 Task: Look for space in Mairena del Aljarafe, Spain from 10th July, 2023 to 25th July, 2023 for 3 adults, 1 child in price range Rs.15000 to Rs.25000. Place can be shared room with 2 bedrooms having 3 beds and 2 bathrooms. Property type can be house, flat, guest house. Amenities needed are: wifi, TV, free parkinig on premises, gym, breakfast. Booking option can be shelf check-in. Required host language is English.
Action: Mouse moved to (423, 85)
Screenshot: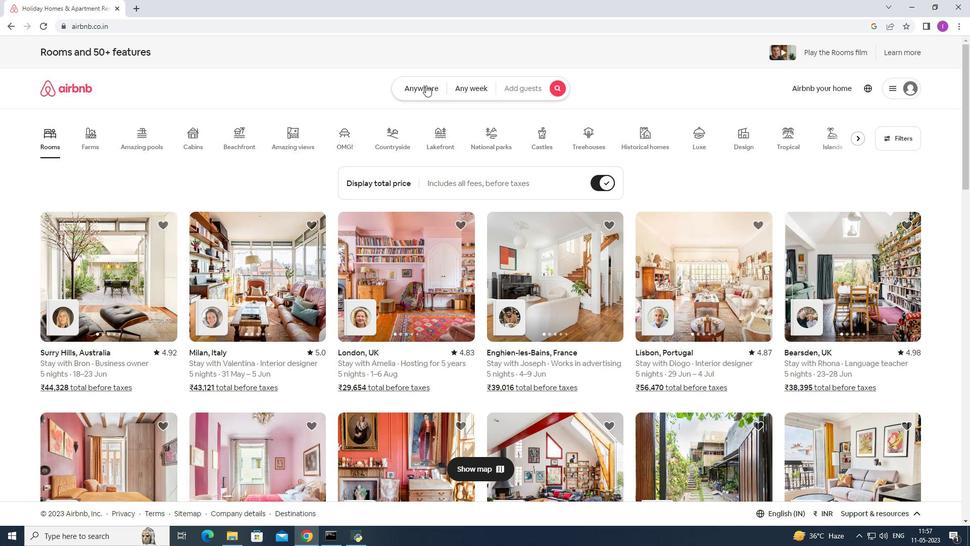 
Action: Mouse pressed left at (423, 85)
Screenshot: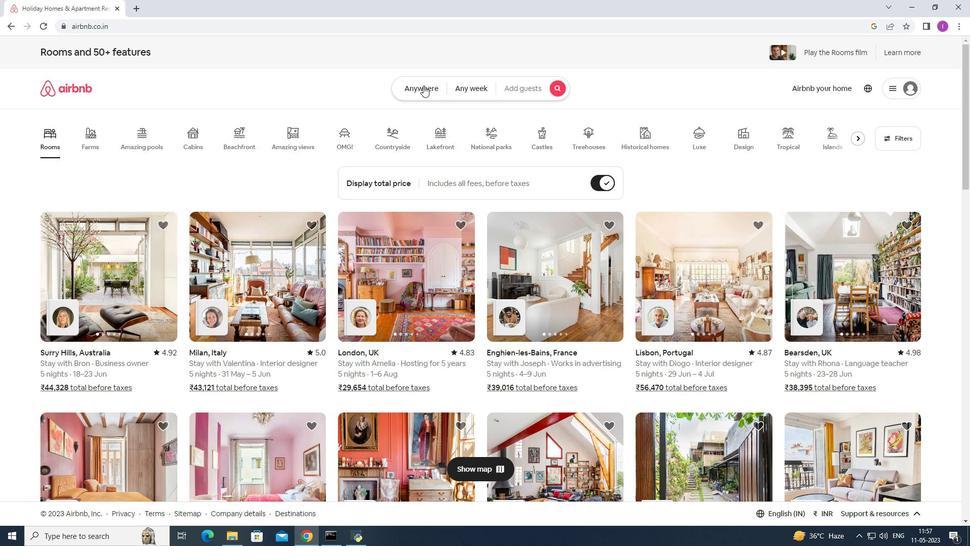 
Action: Mouse moved to (343, 131)
Screenshot: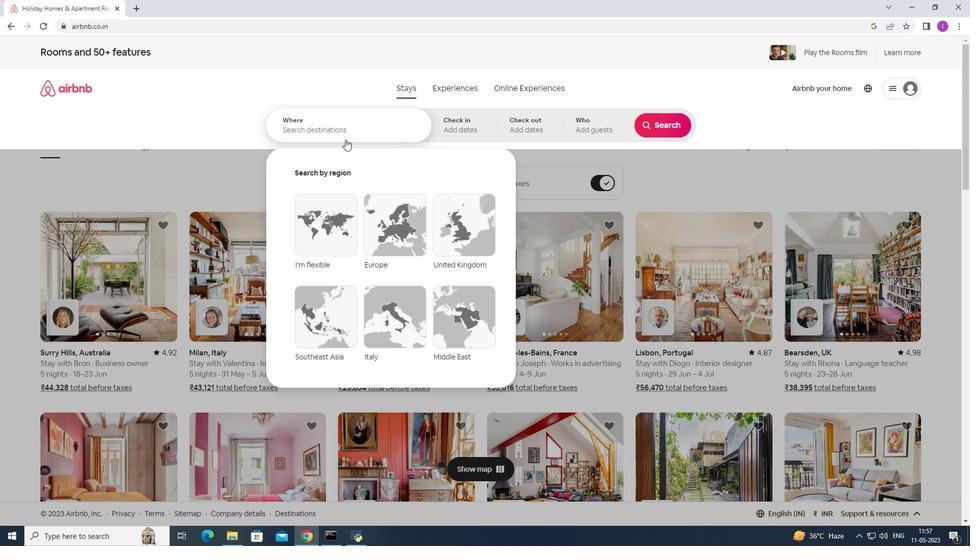 
Action: Mouse pressed left at (343, 131)
Screenshot: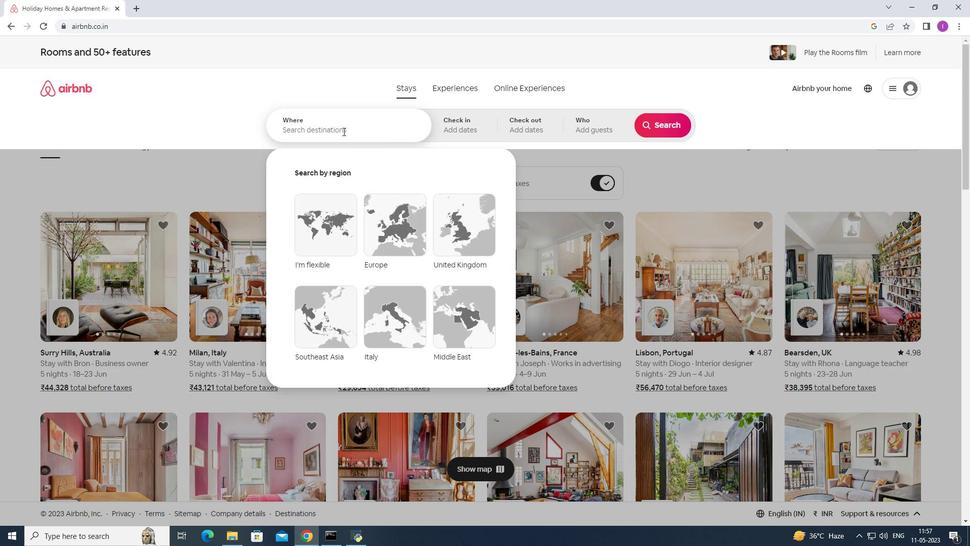 
Action: Key pressed <Key.shift>Mairena<Key.space>del<Key.shift>Al
Screenshot: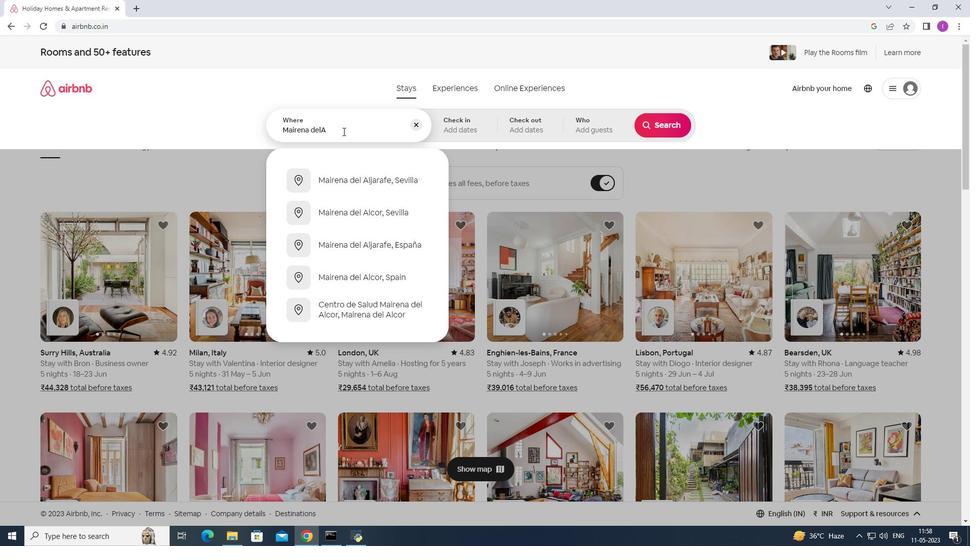 
Action: Mouse moved to (389, 175)
Screenshot: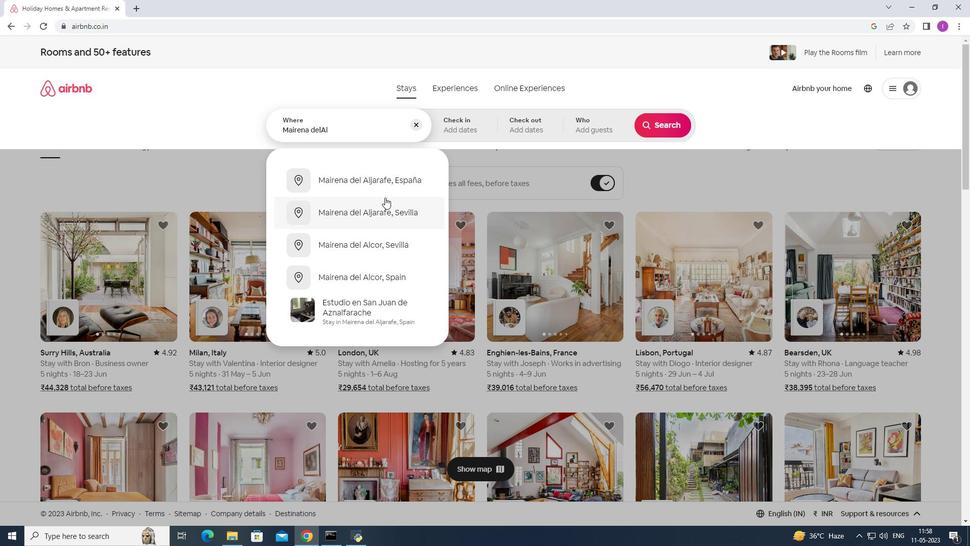 
Action: Mouse pressed left at (389, 175)
Screenshot: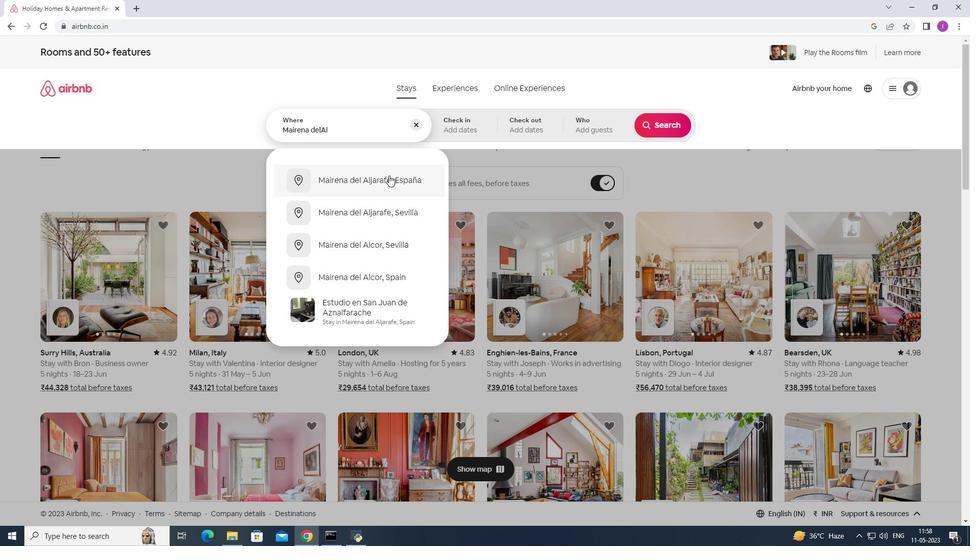 
Action: Mouse moved to (658, 201)
Screenshot: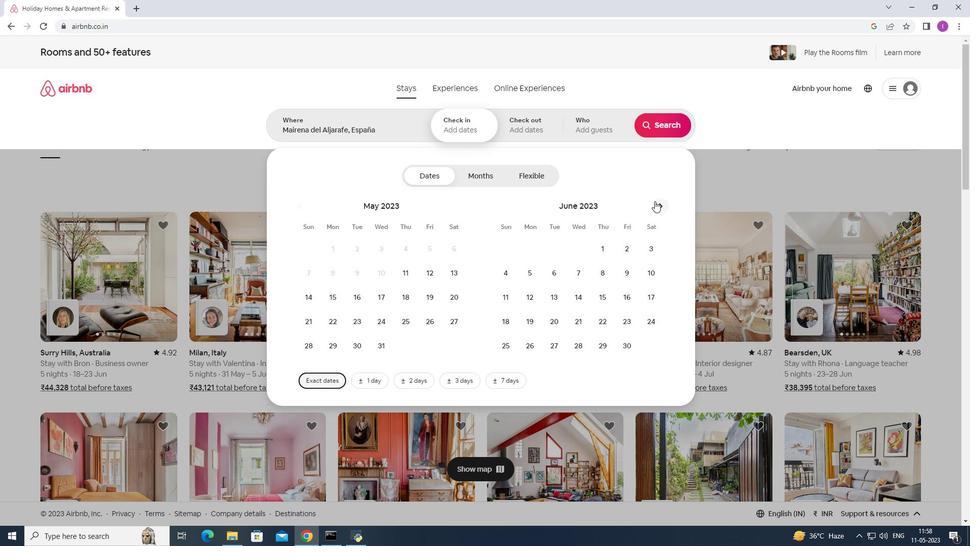 
Action: Mouse pressed left at (658, 201)
Screenshot: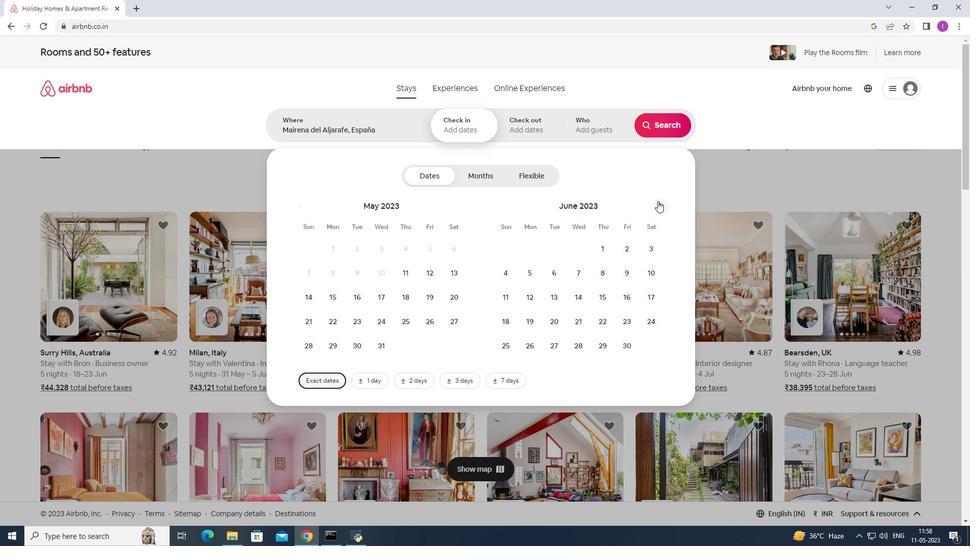 
Action: Mouse moved to (534, 296)
Screenshot: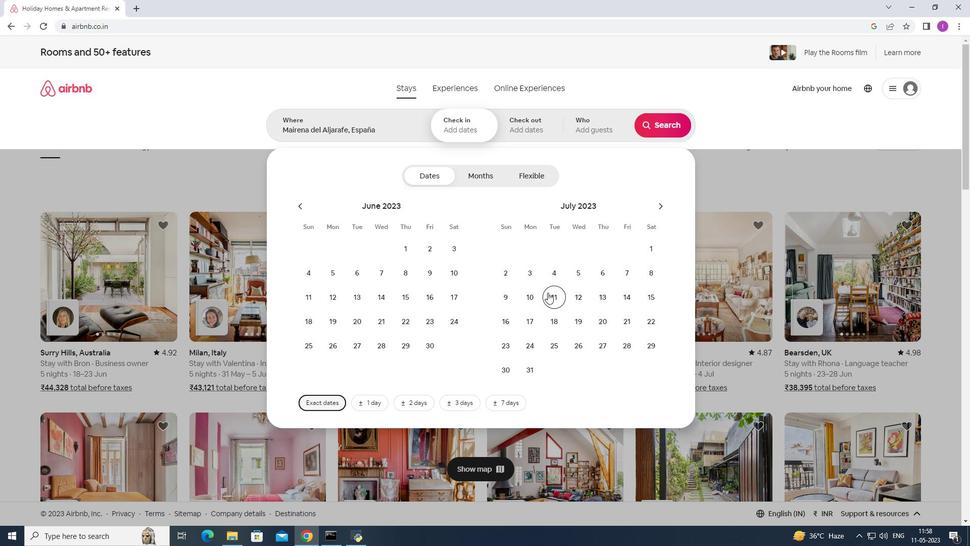 
Action: Mouse pressed left at (534, 296)
Screenshot: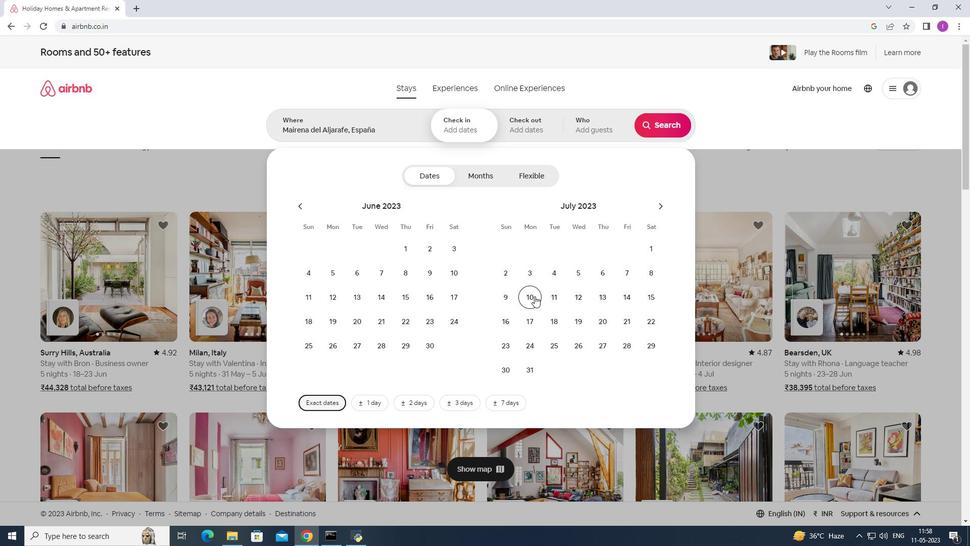 
Action: Mouse moved to (556, 341)
Screenshot: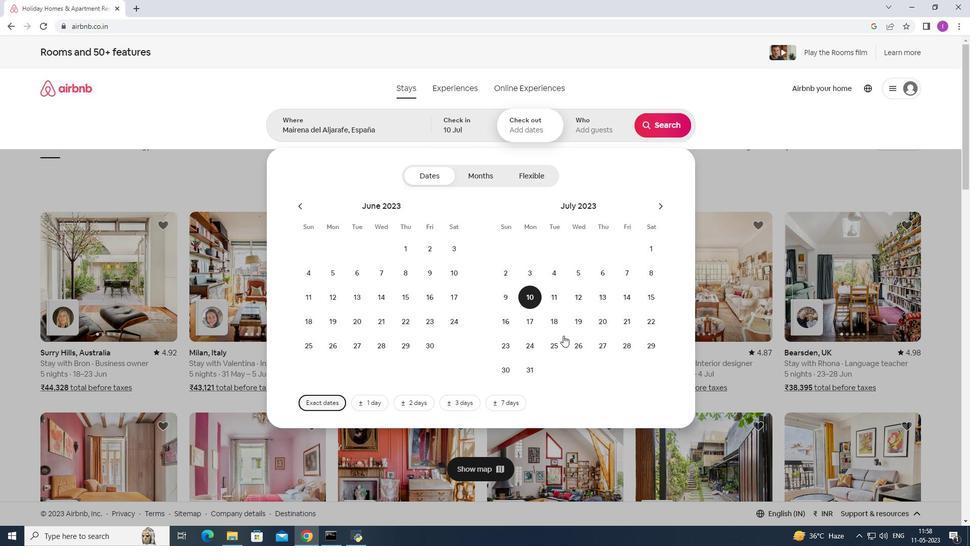 
Action: Mouse pressed left at (556, 341)
Screenshot: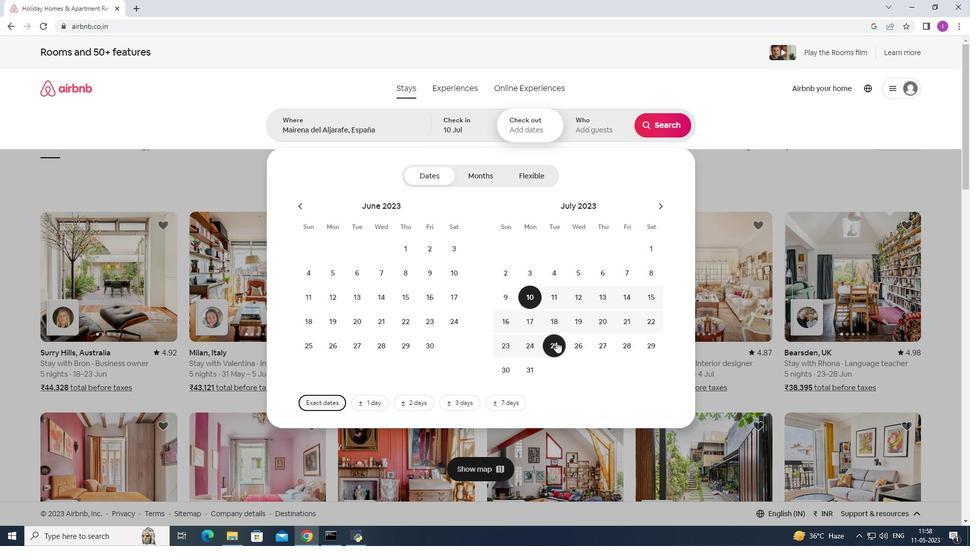 
Action: Mouse moved to (590, 131)
Screenshot: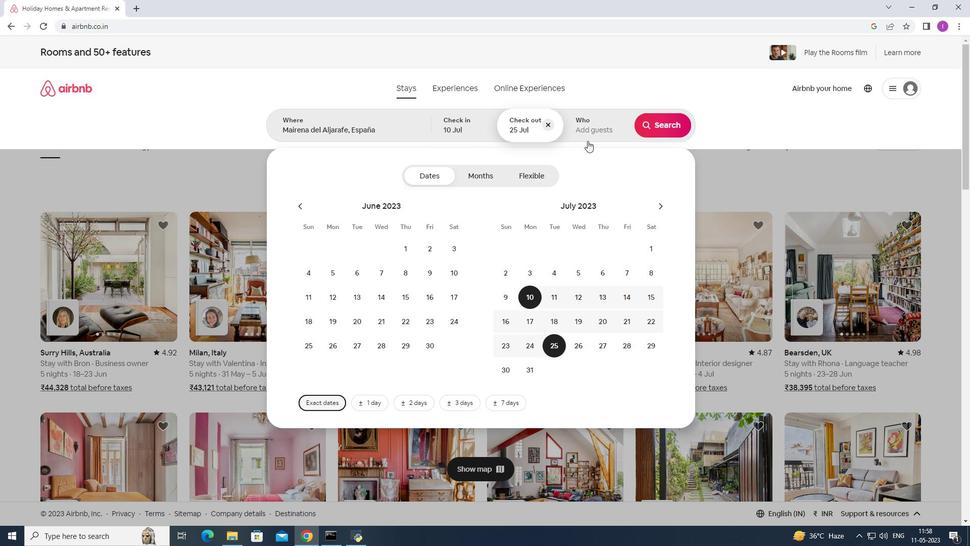 
Action: Mouse pressed left at (590, 131)
Screenshot: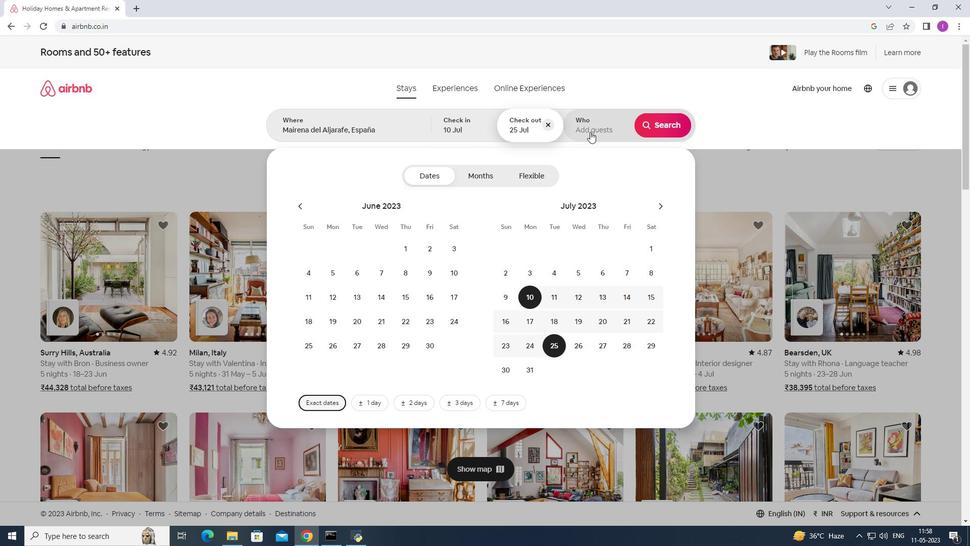 
Action: Mouse moved to (662, 178)
Screenshot: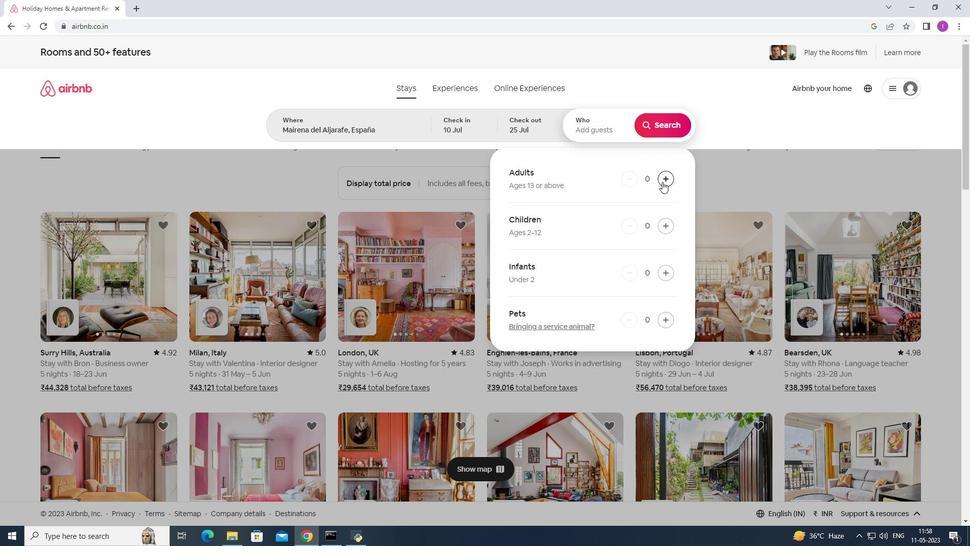 
Action: Mouse pressed left at (662, 178)
Screenshot: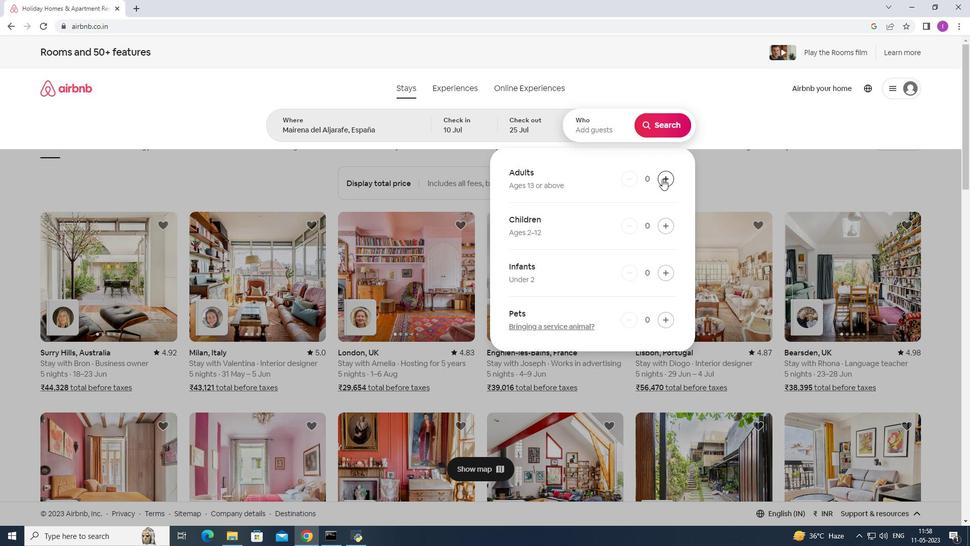 
Action: Mouse pressed left at (662, 178)
Screenshot: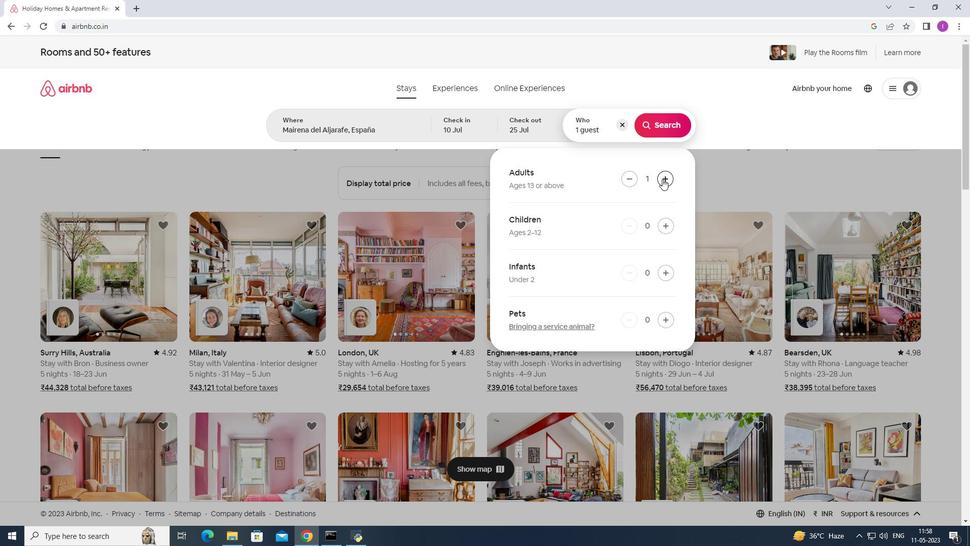 
Action: Mouse pressed left at (662, 178)
Screenshot: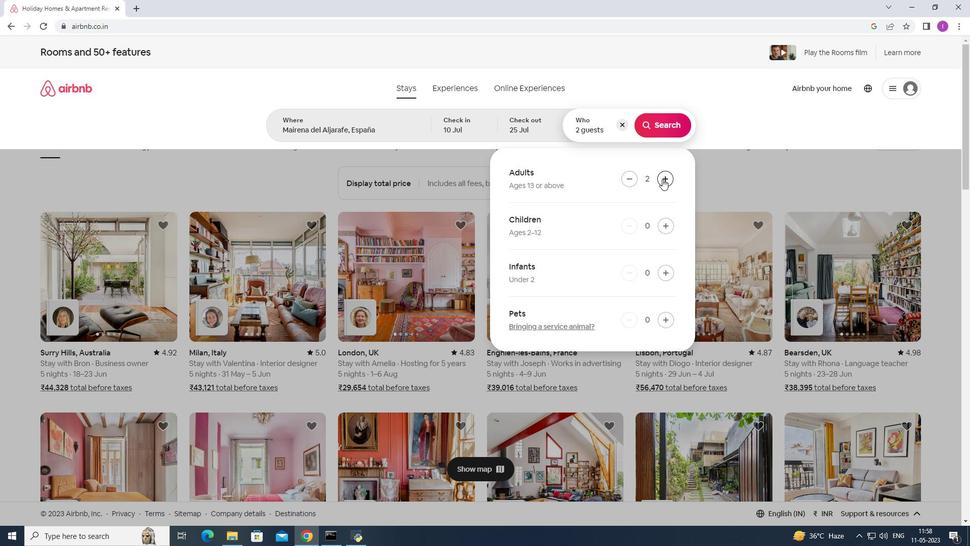 
Action: Mouse moved to (663, 224)
Screenshot: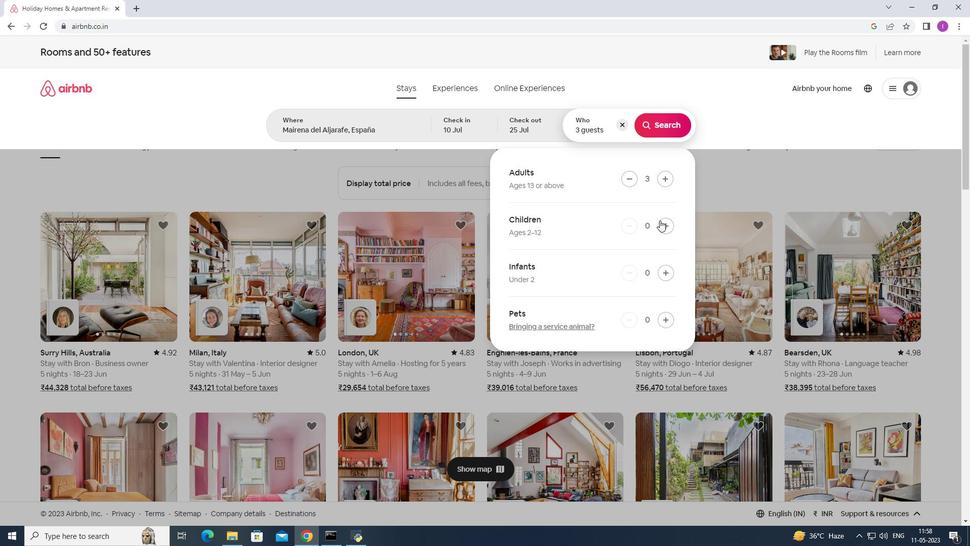 
Action: Mouse pressed left at (663, 224)
Screenshot: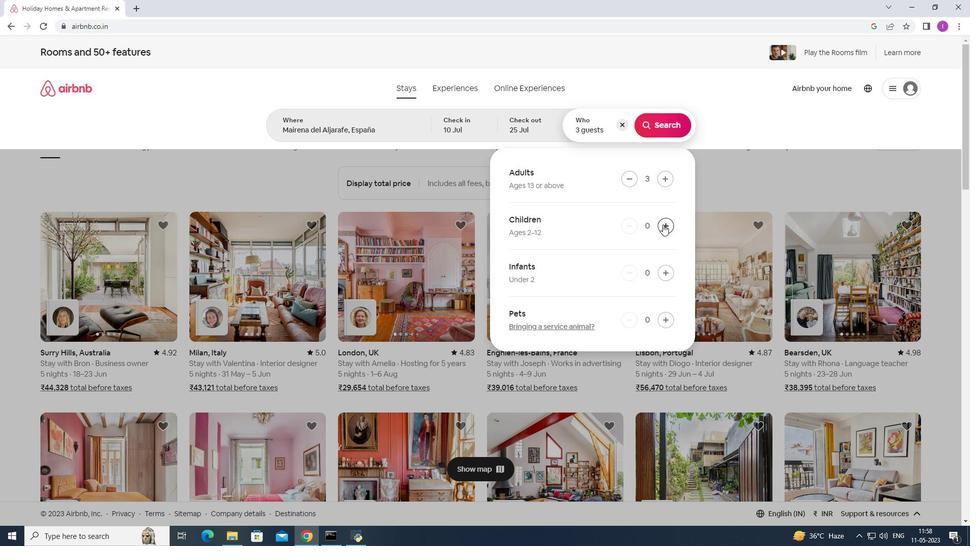 
Action: Mouse moved to (660, 131)
Screenshot: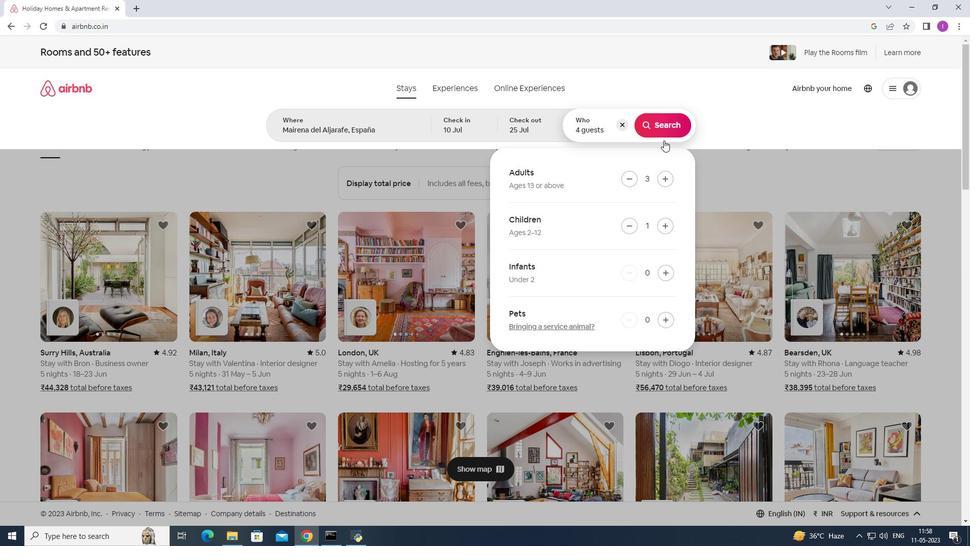 
Action: Mouse pressed left at (660, 131)
Screenshot: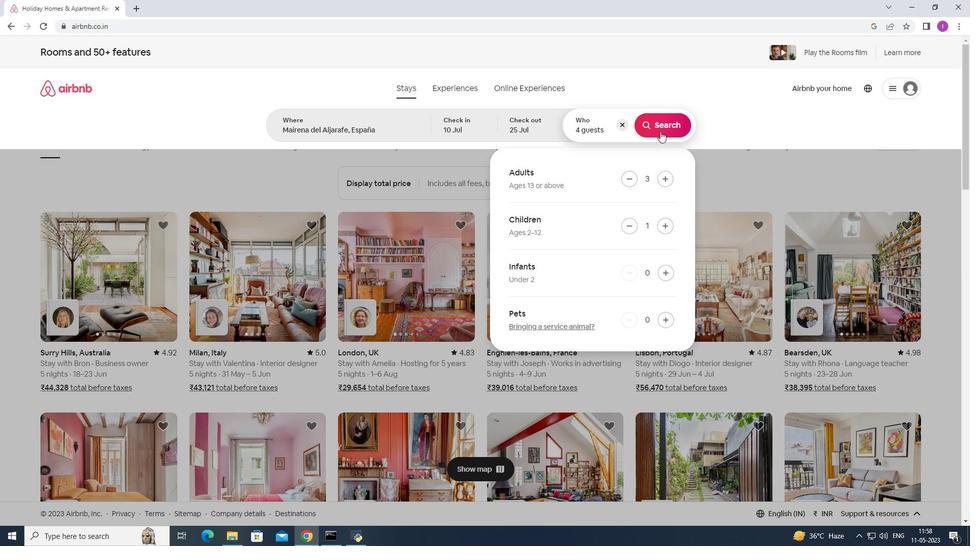 
Action: Mouse moved to (925, 94)
Screenshot: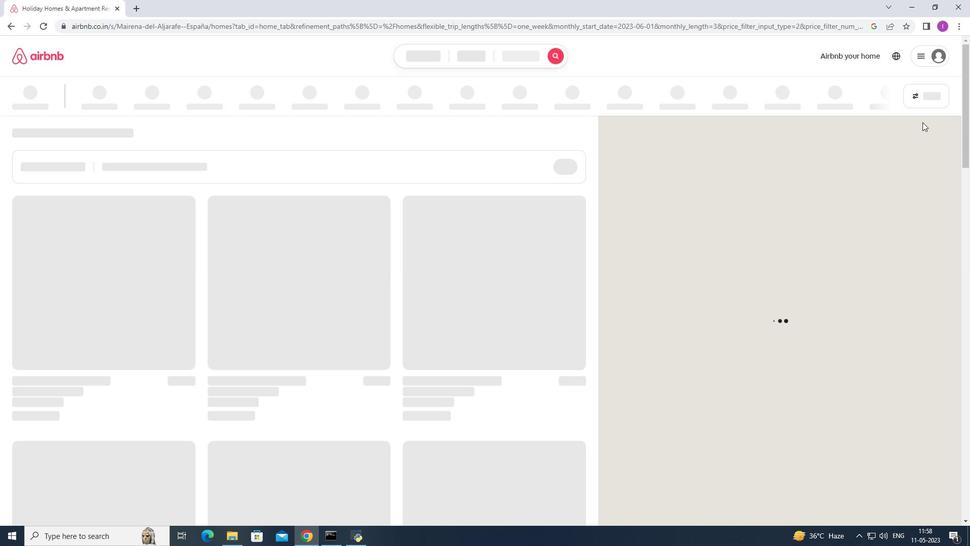
Action: Mouse pressed left at (925, 94)
Screenshot: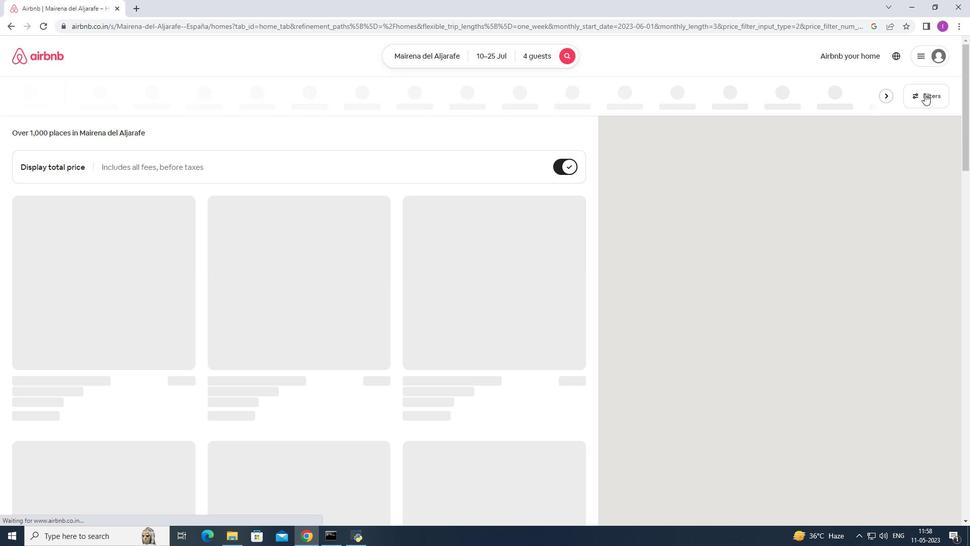
Action: Mouse moved to (548, 346)
Screenshot: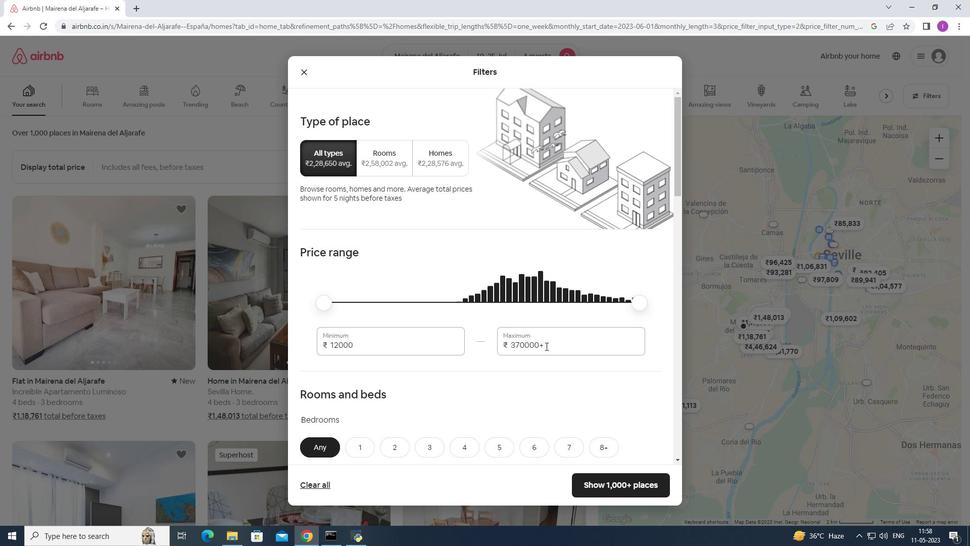 
Action: Mouse pressed left at (548, 346)
Screenshot: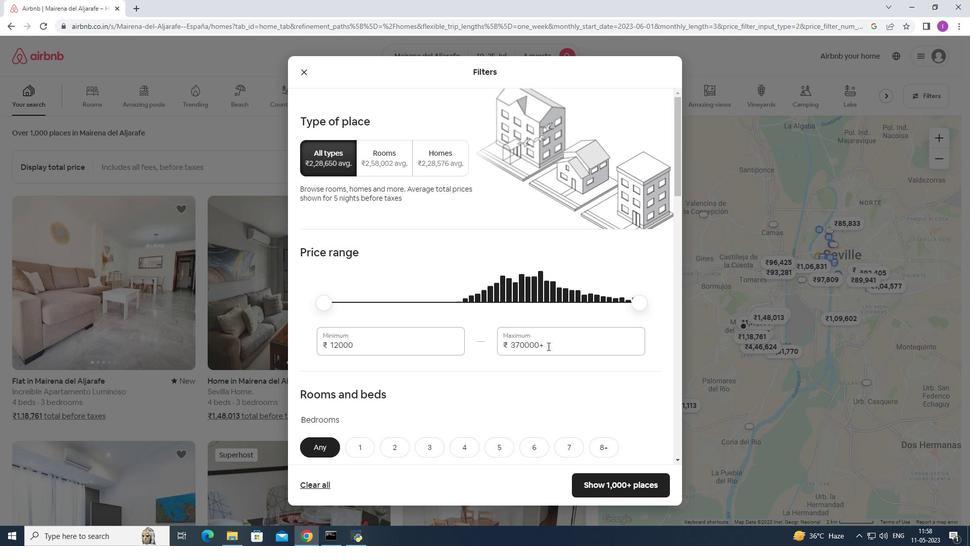 
Action: Mouse moved to (498, 372)
Screenshot: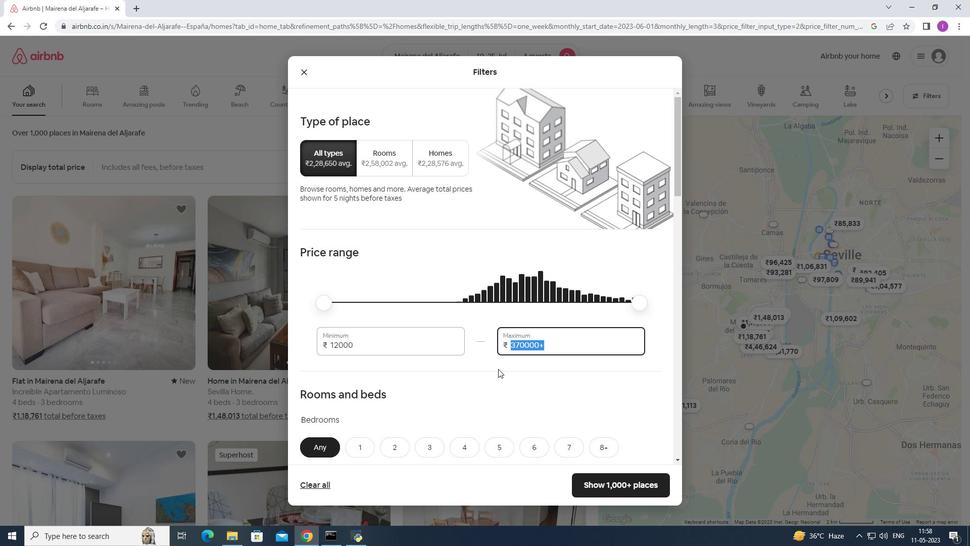 
Action: Key pressed 25000
Screenshot: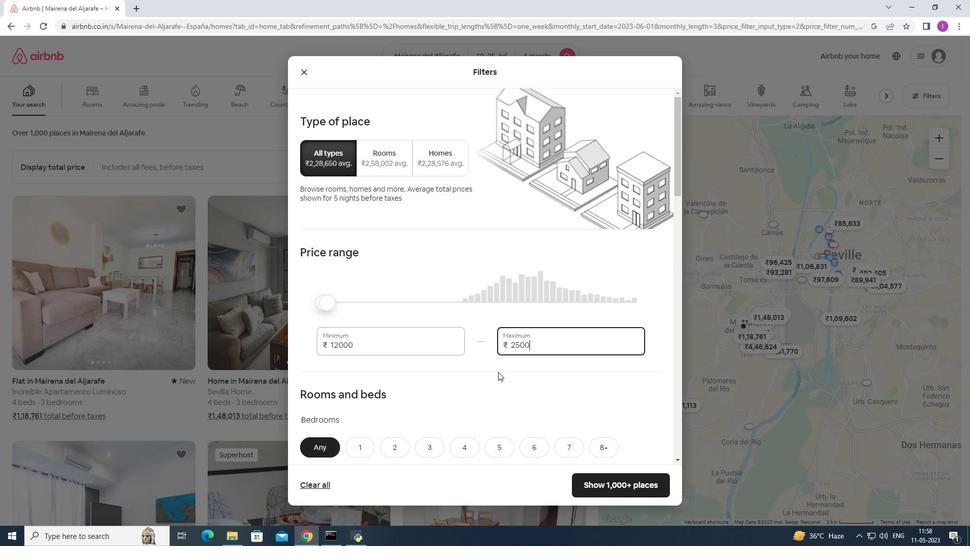 
Action: Mouse moved to (363, 344)
Screenshot: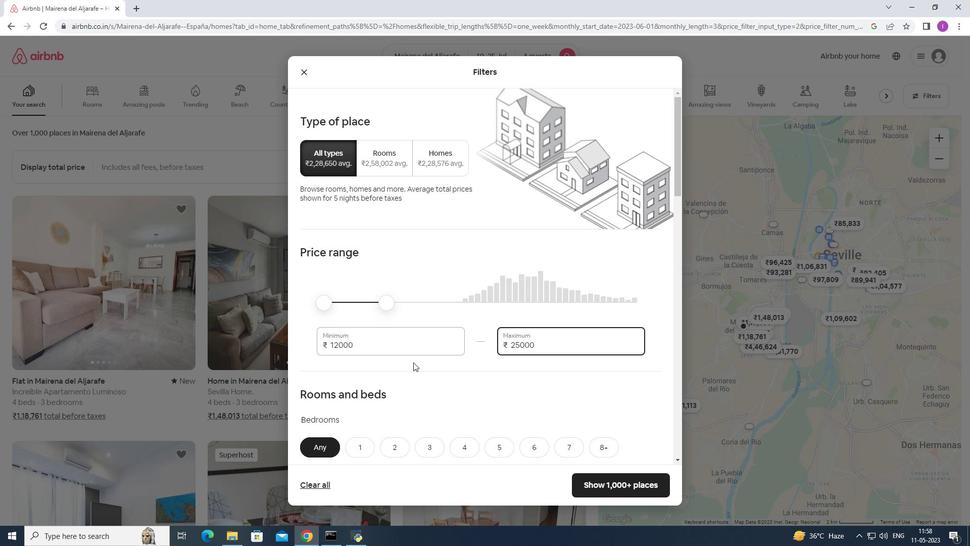 
Action: Mouse scrolled (363, 344) with delta (0, 0)
Screenshot: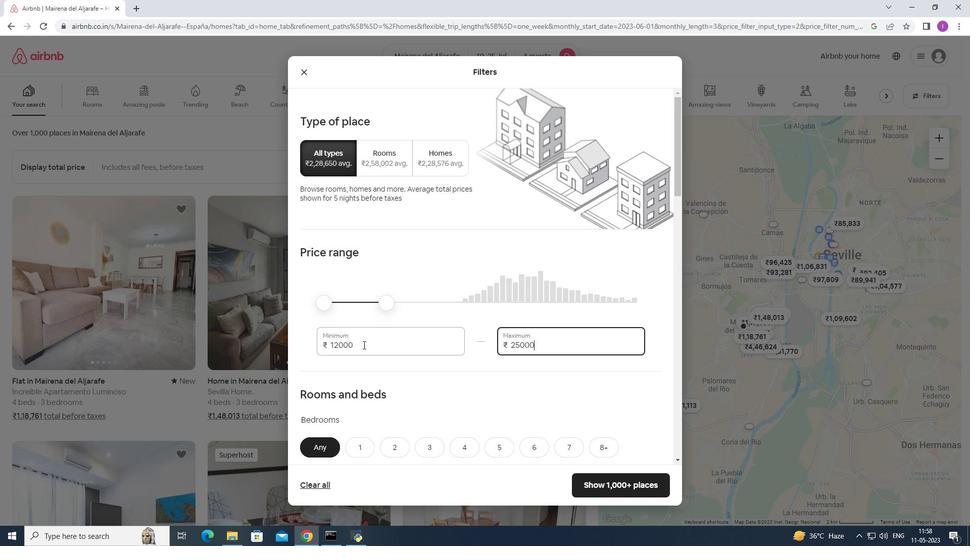 
Action: Mouse moved to (354, 295)
Screenshot: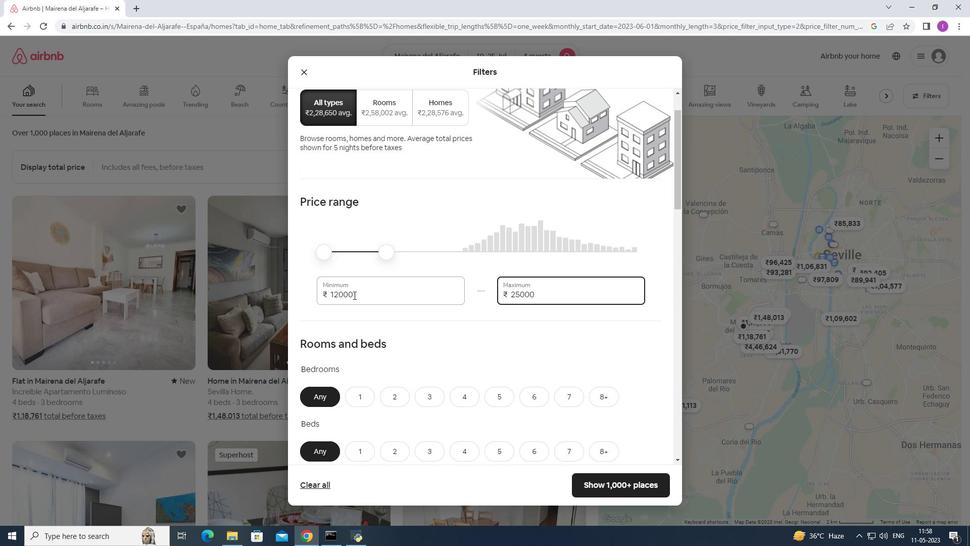 
Action: Mouse pressed left at (354, 295)
Screenshot: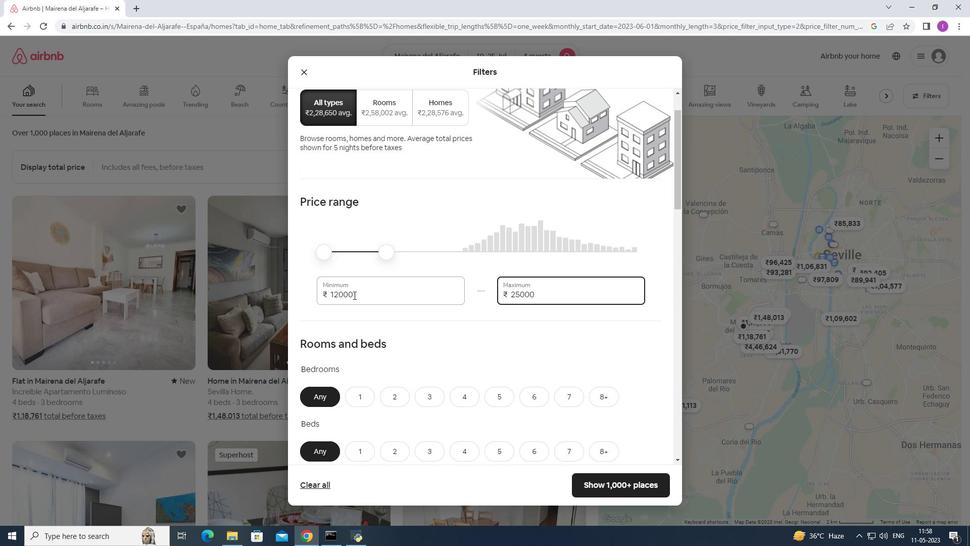 
Action: Mouse moved to (379, 319)
Screenshot: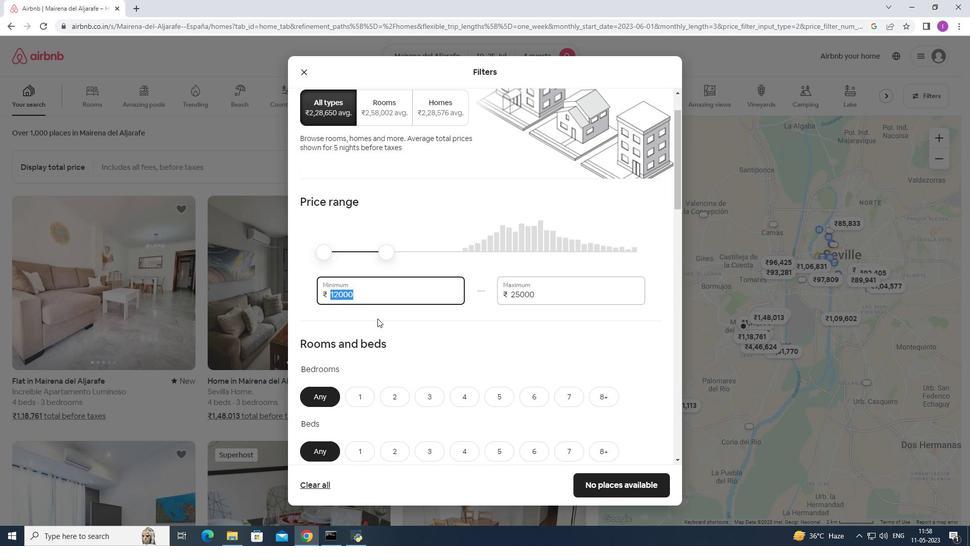 
Action: Key pressed 15
Screenshot: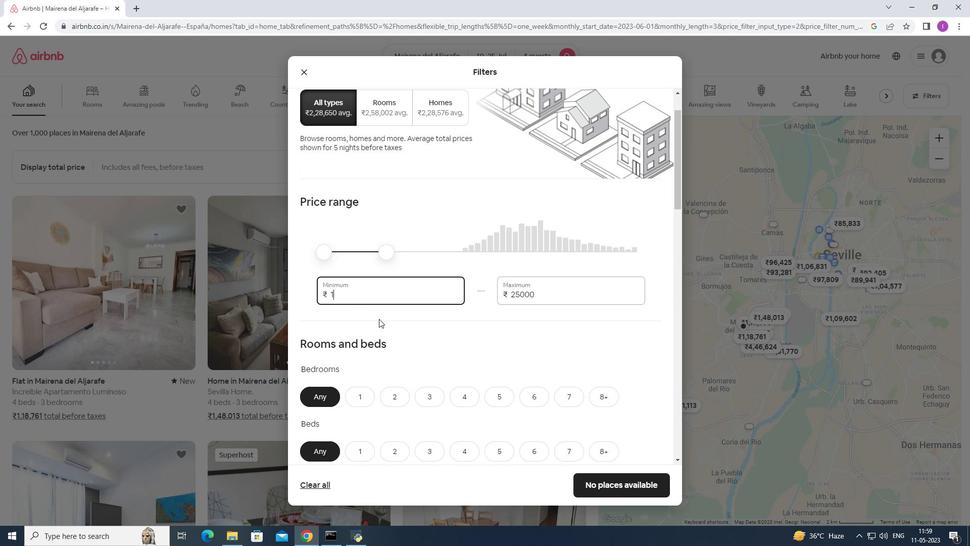
Action: Mouse moved to (379, 325)
Screenshot: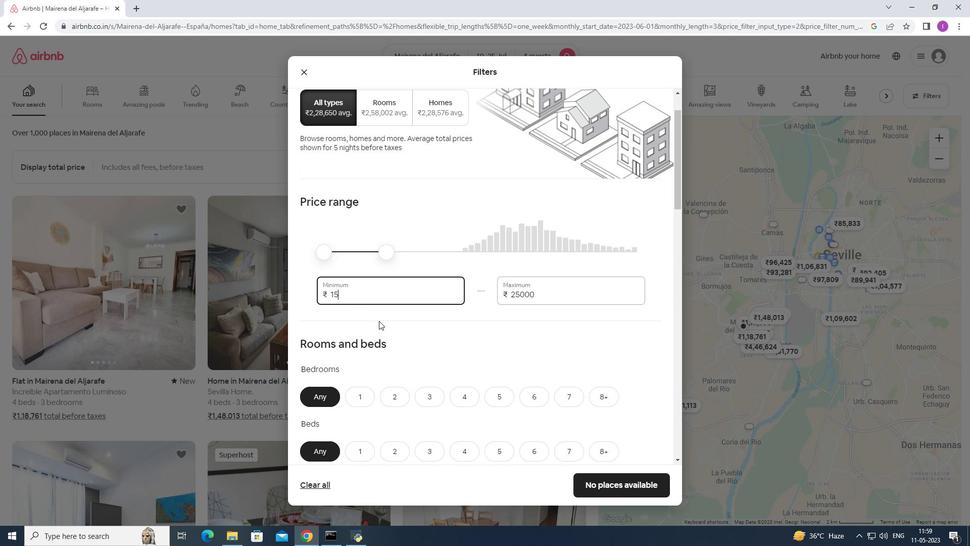 
Action: Key pressed 0
Screenshot: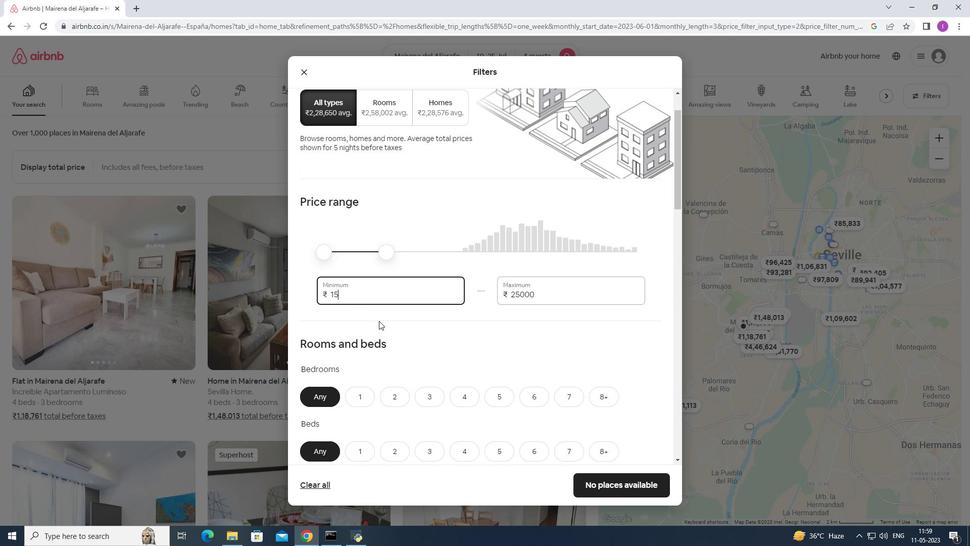 
Action: Mouse moved to (380, 329)
Screenshot: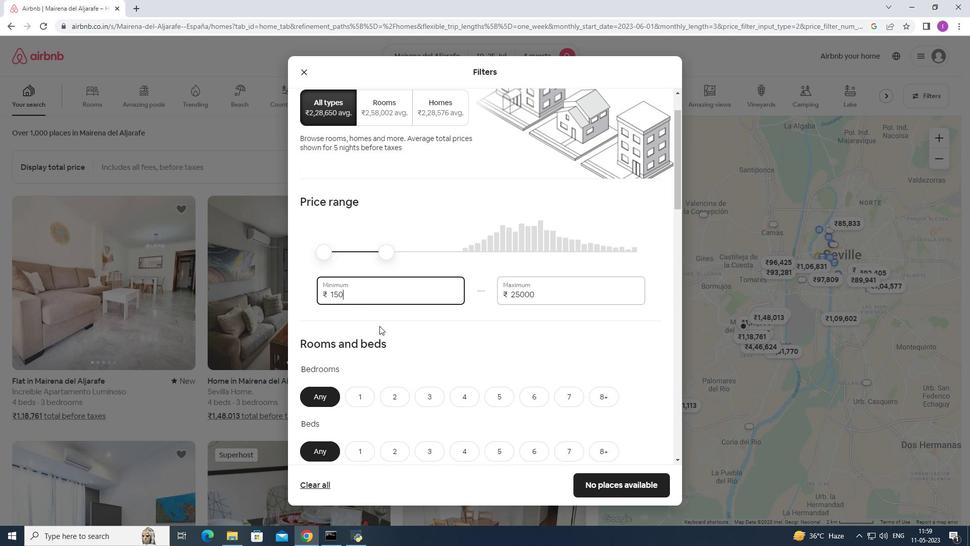 
Action: Key pressed 0
Screenshot: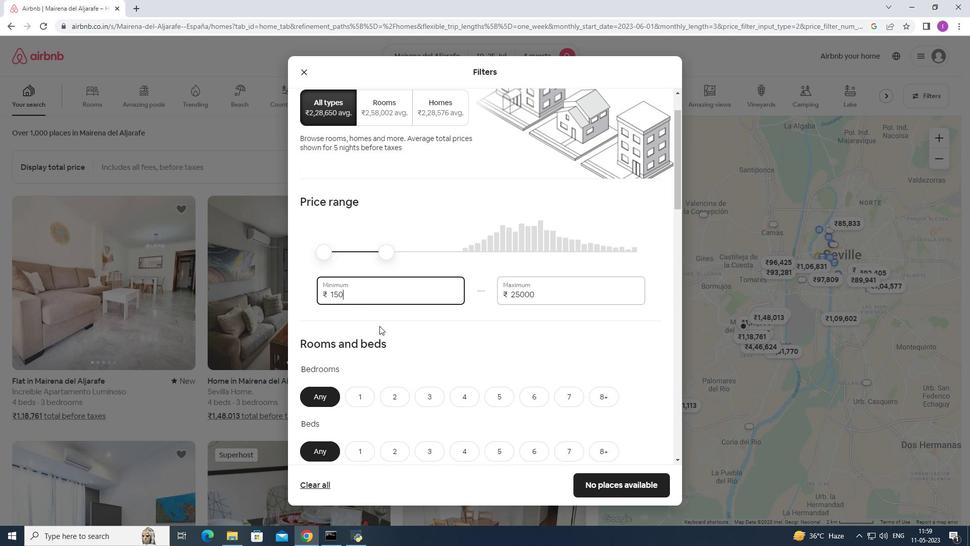 
Action: Mouse moved to (382, 335)
Screenshot: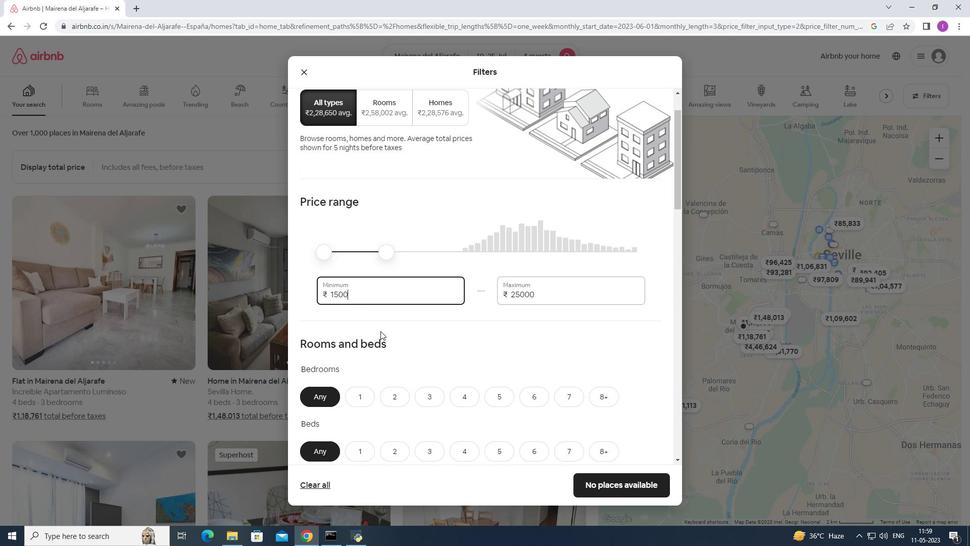 
Action: Key pressed 0
Screenshot: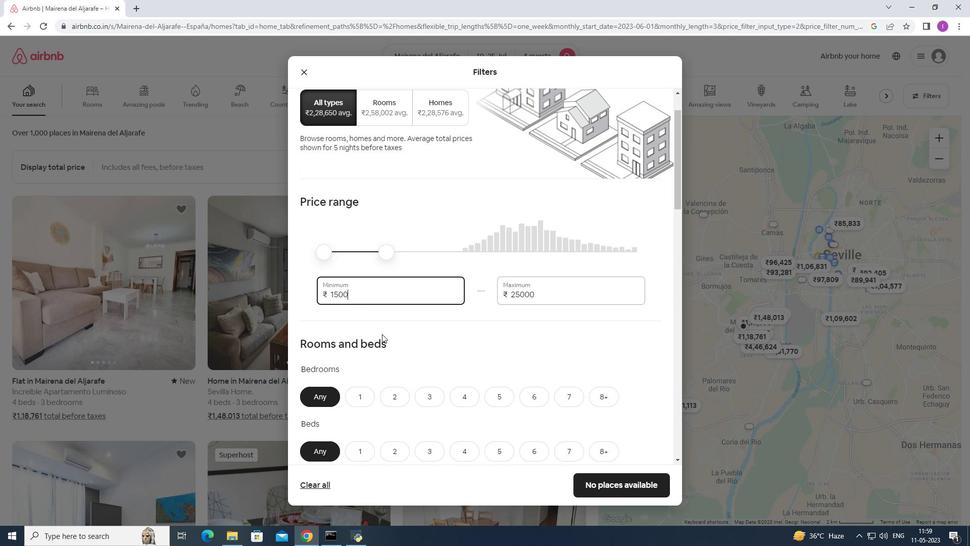 
Action: Mouse moved to (388, 337)
Screenshot: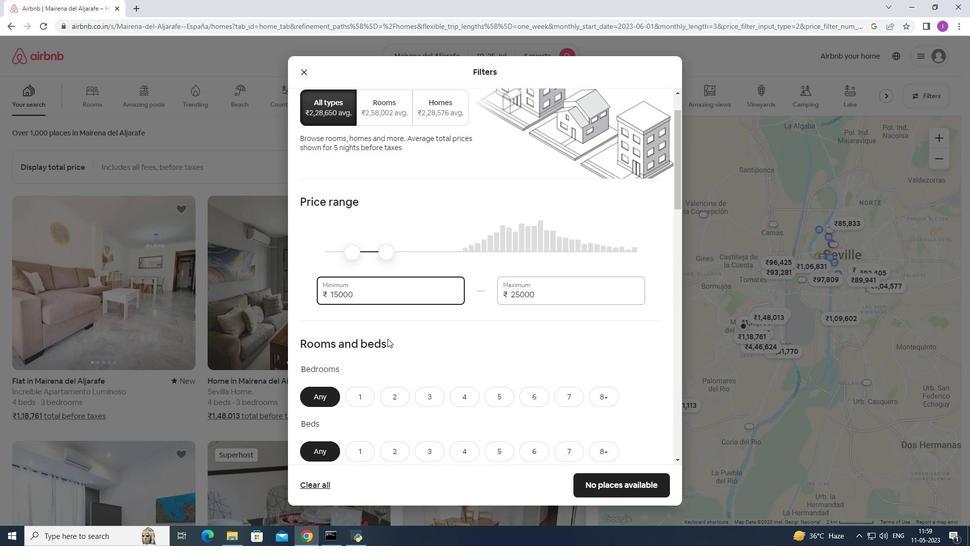 
Action: Mouse scrolled (388, 337) with delta (0, 0)
Screenshot: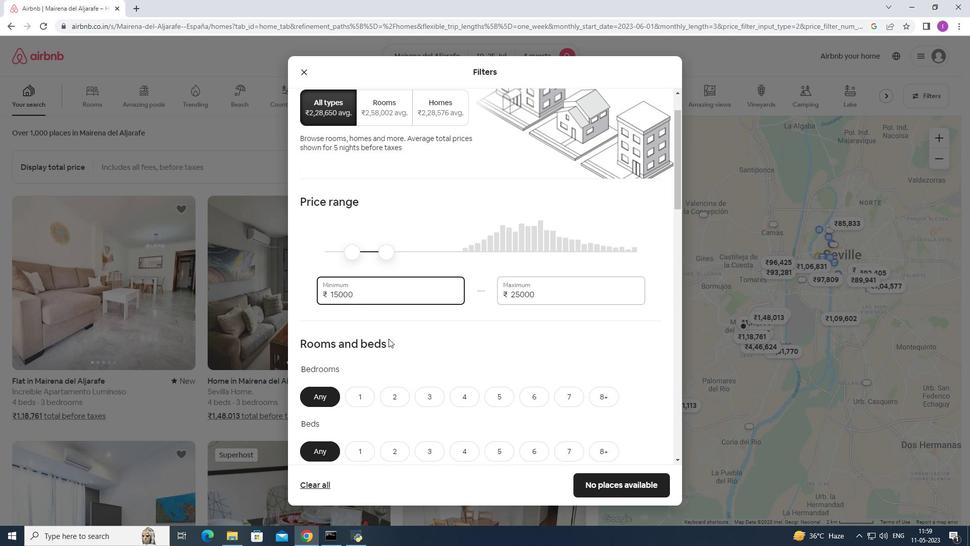 
Action: Mouse moved to (398, 345)
Screenshot: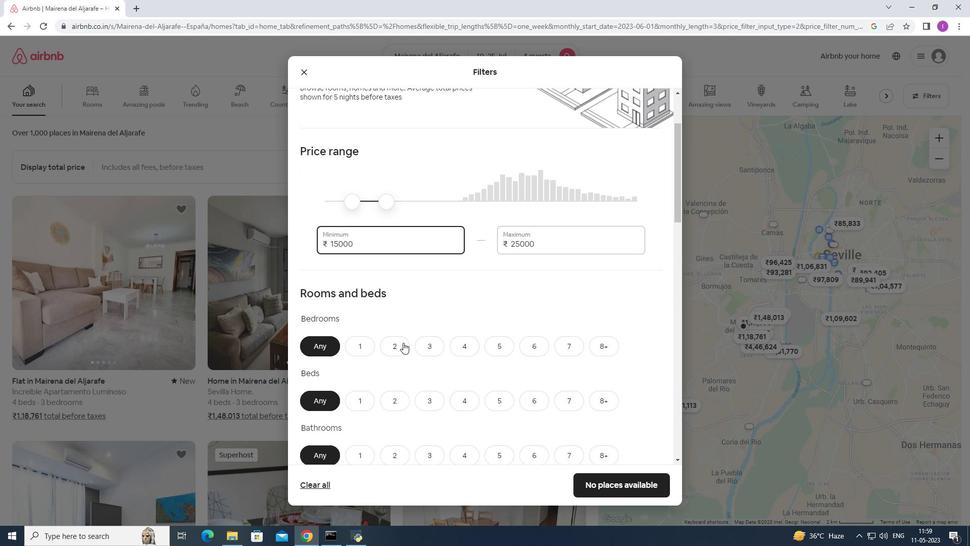 
Action: Mouse pressed left at (398, 345)
Screenshot: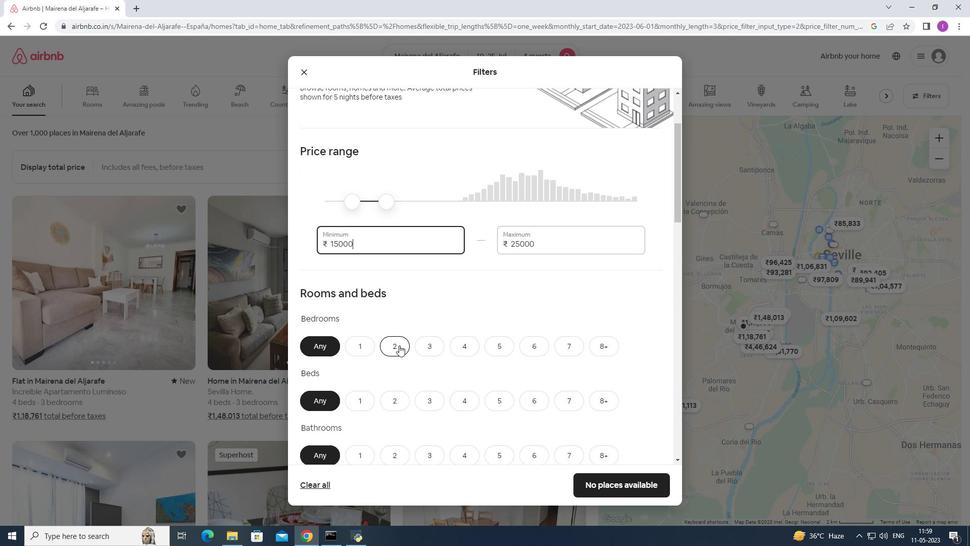 
Action: Mouse moved to (429, 395)
Screenshot: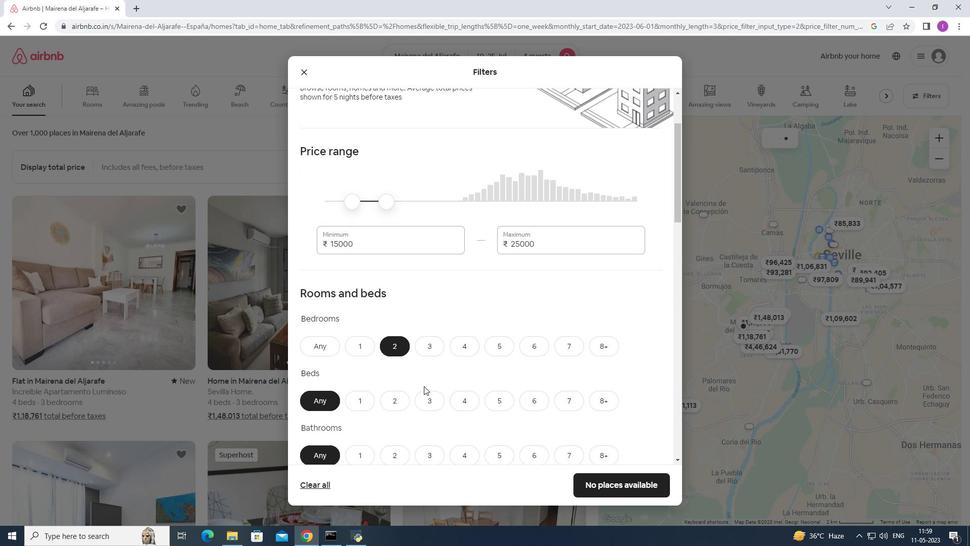 
Action: Mouse pressed left at (429, 395)
Screenshot: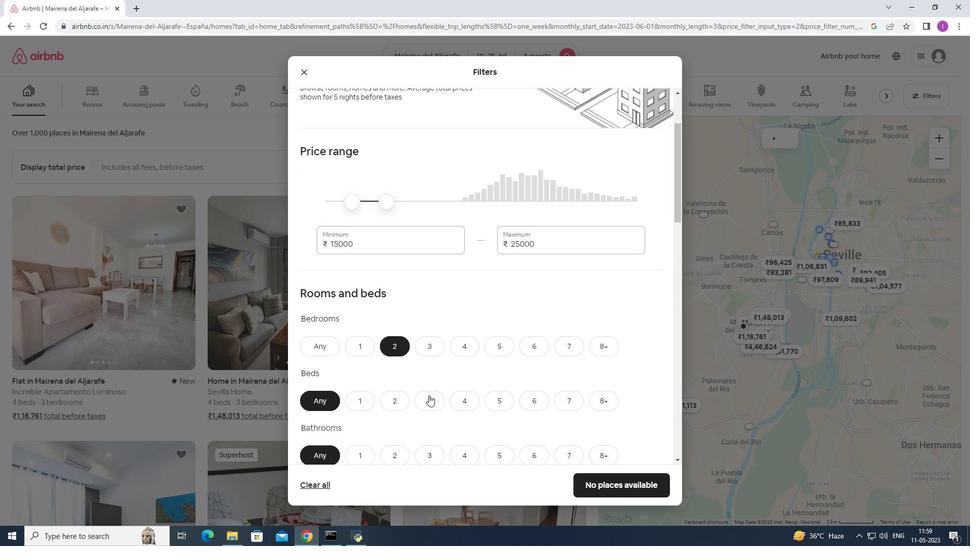 
Action: Mouse moved to (398, 452)
Screenshot: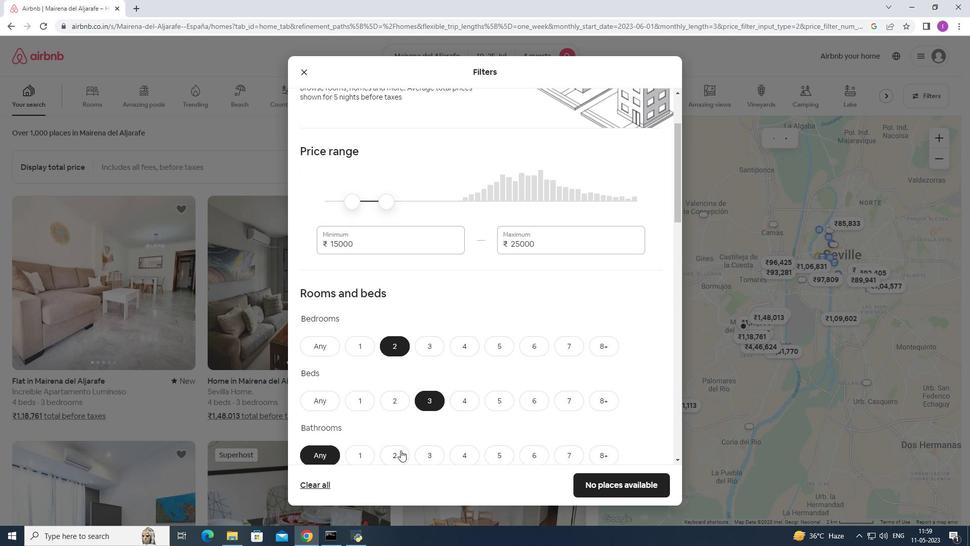 
Action: Mouse pressed left at (398, 452)
Screenshot: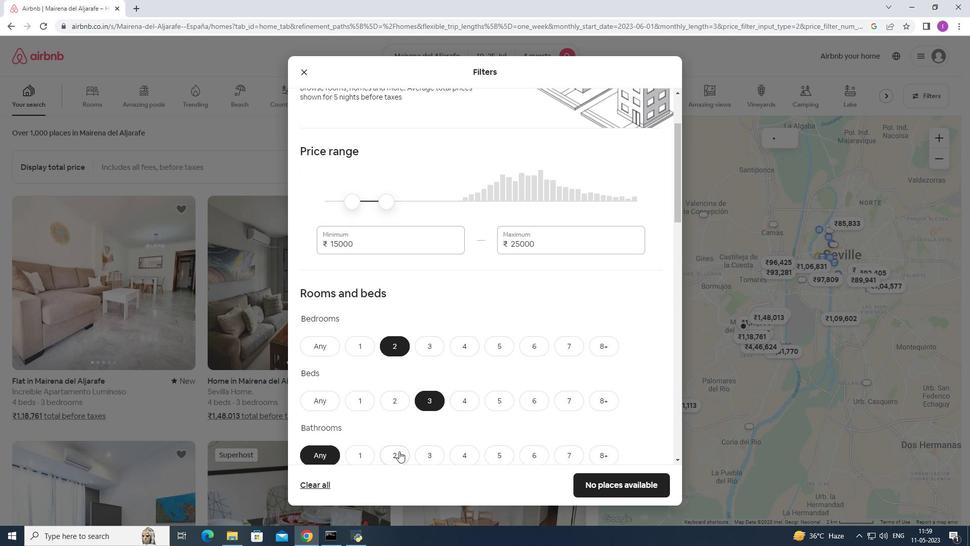 
Action: Mouse moved to (394, 418)
Screenshot: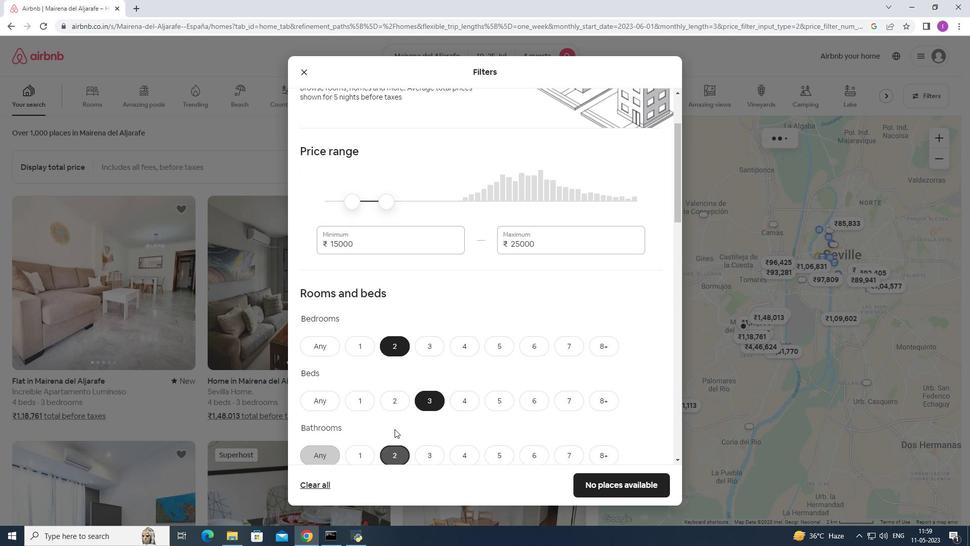 
Action: Mouse scrolled (394, 418) with delta (0, 0)
Screenshot: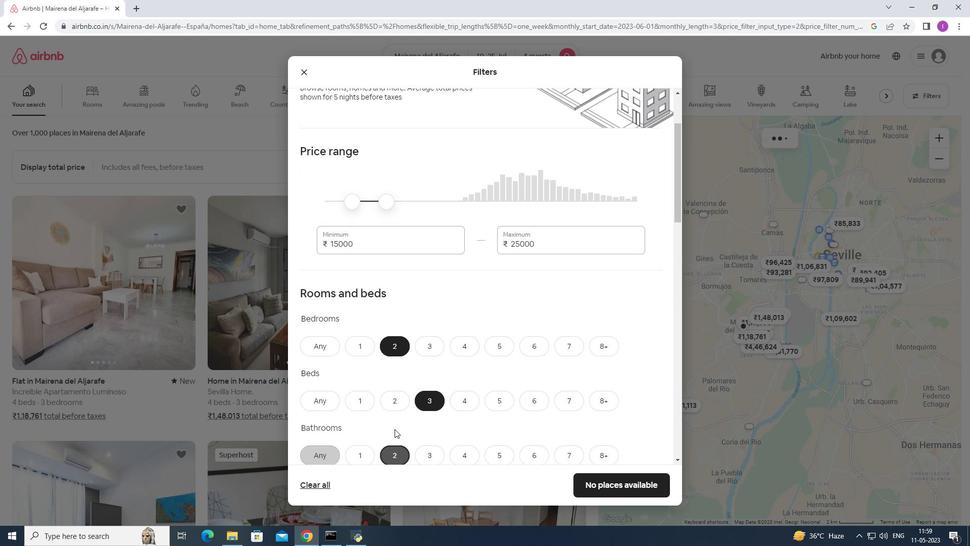 
Action: Mouse scrolled (394, 418) with delta (0, 0)
Screenshot: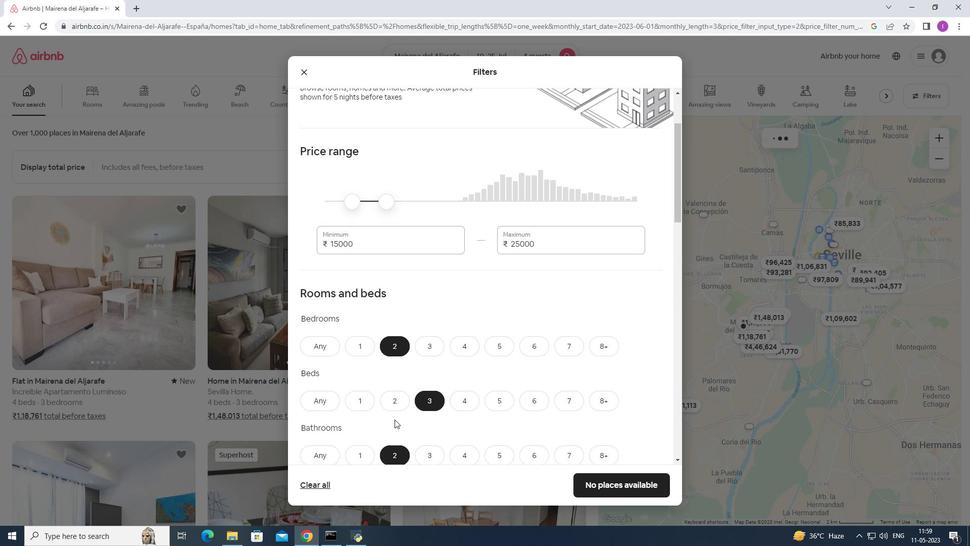
Action: Mouse moved to (396, 415)
Screenshot: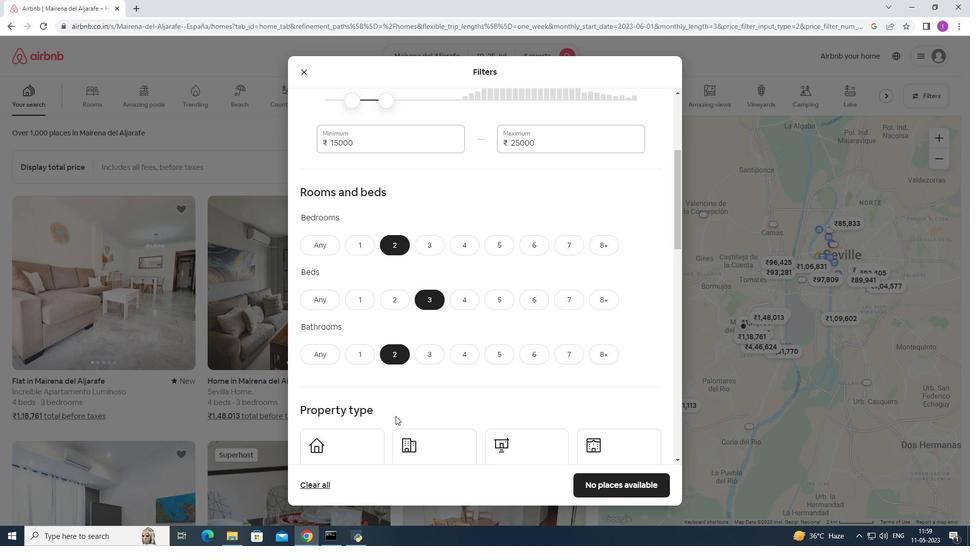 
Action: Mouse scrolled (396, 415) with delta (0, 0)
Screenshot: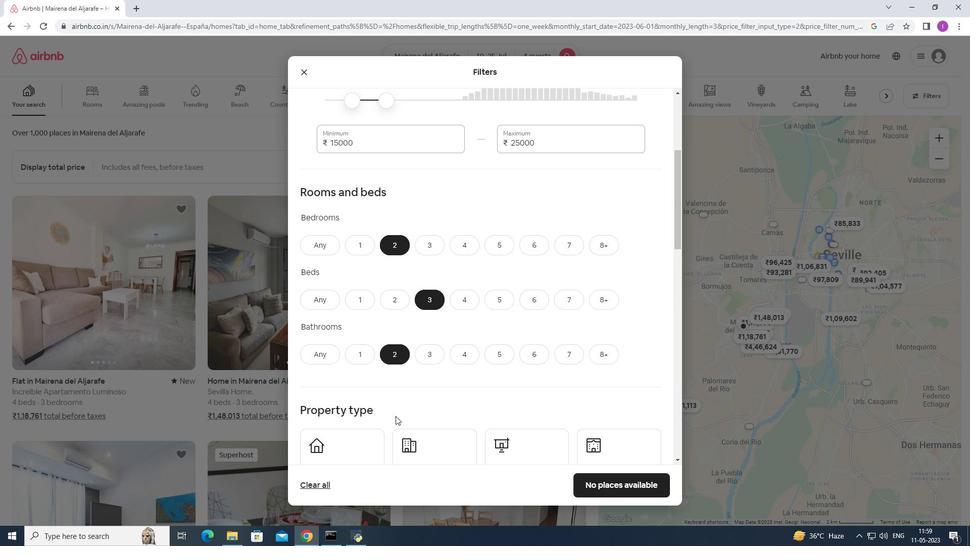 
Action: Mouse scrolled (396, 415) with delta (0, 0)
Screenshot: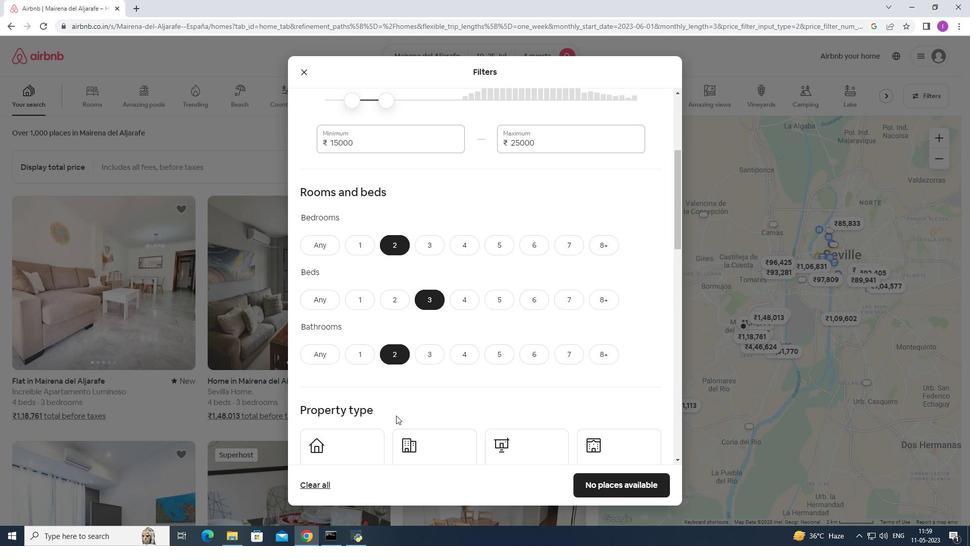 
Action: Mouse moved to (318, 350)
Screenshot: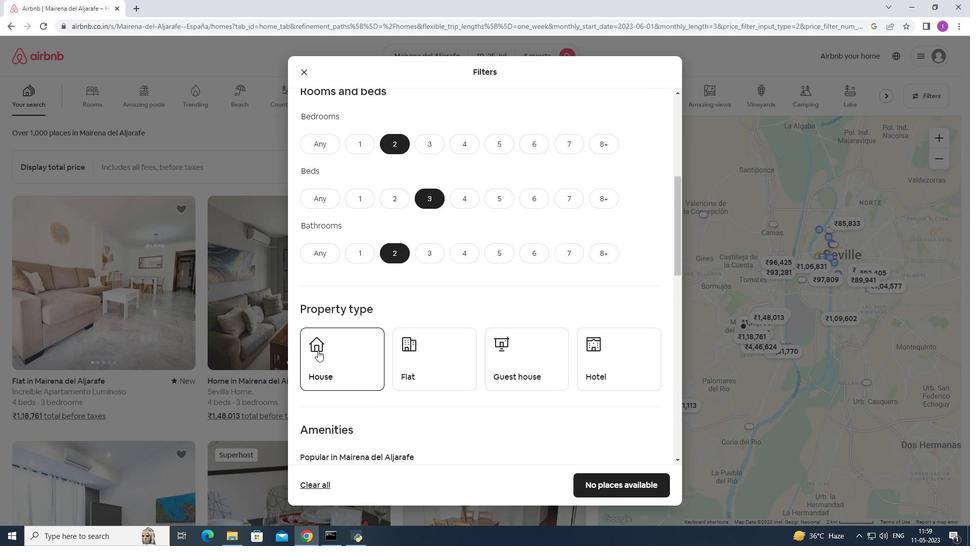 
Action: Mouse pressed left at (318, 350)
Screenshot: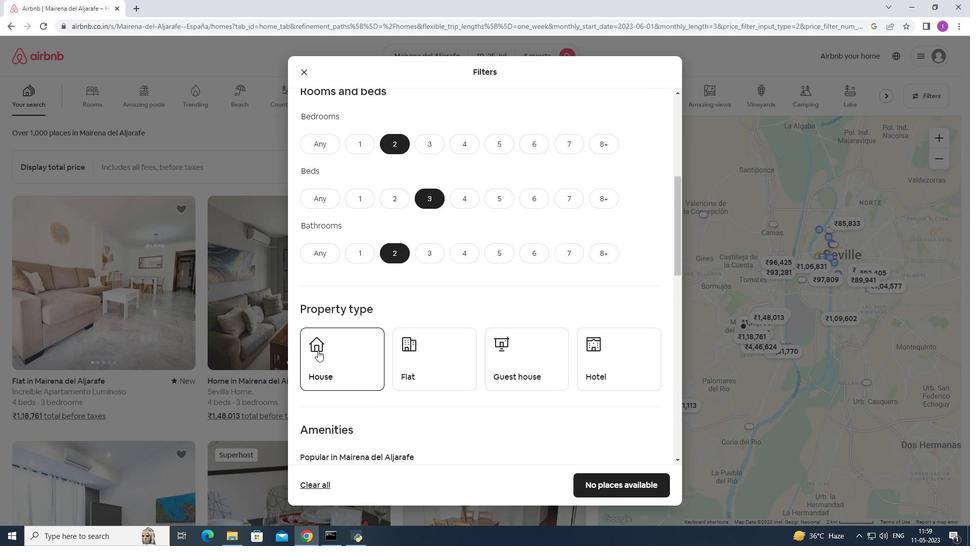 
Action: Mouse moved to (477, 385)
Screenshot: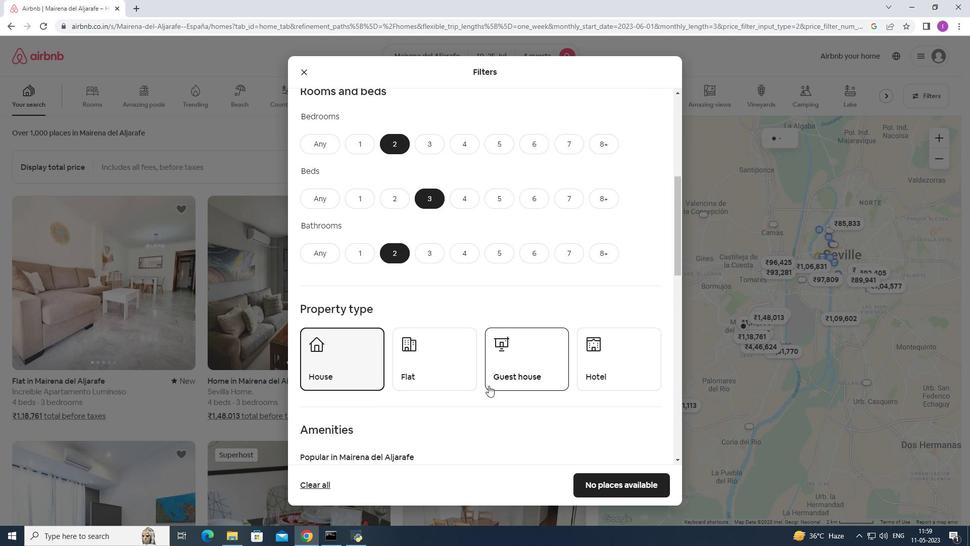 
Action: Mouse pressed left at (477, 385)
Screenshot: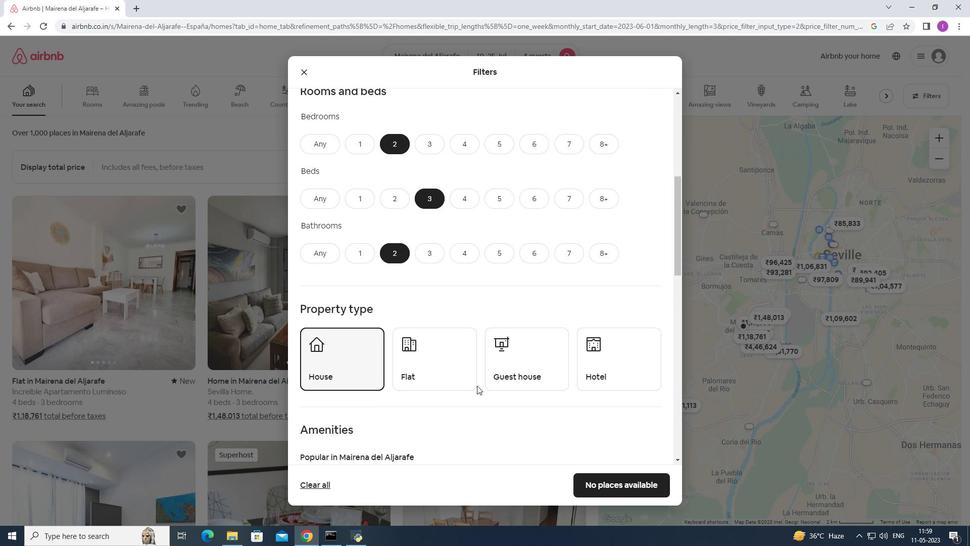 
Action: Mouse moved to (423, 360)
Screenshot: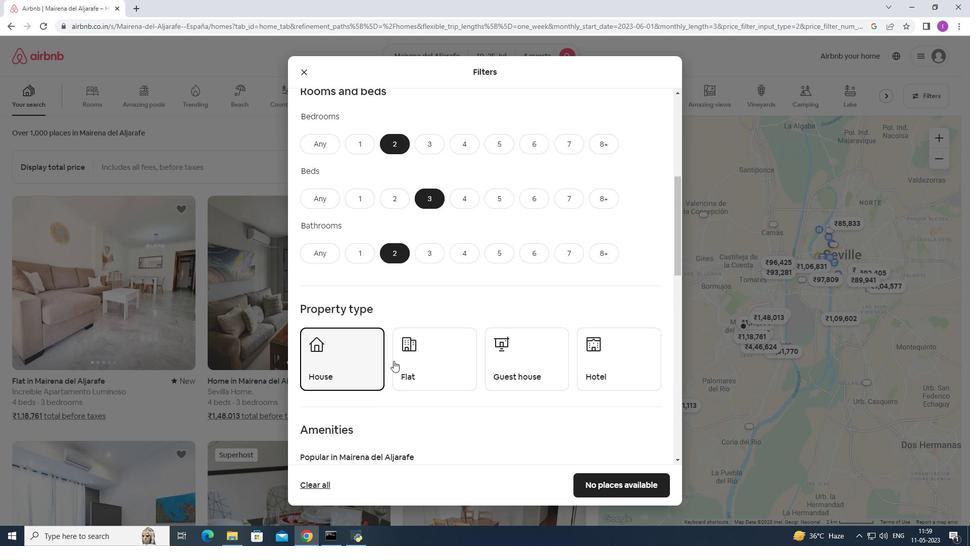 
Action: Mouse pressed left at (423, 360)
Screenshot: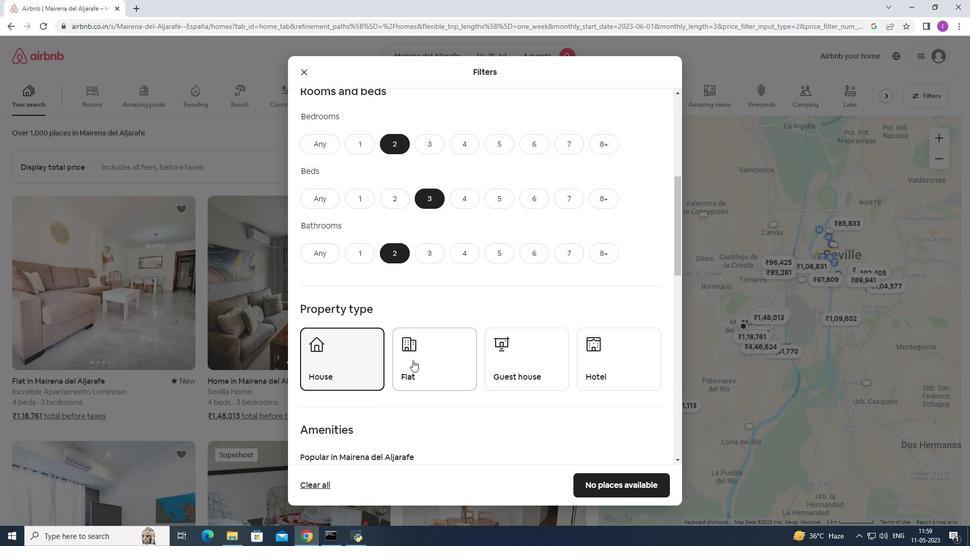 
Action: Mouse moved to (528, 358)
Screenshot: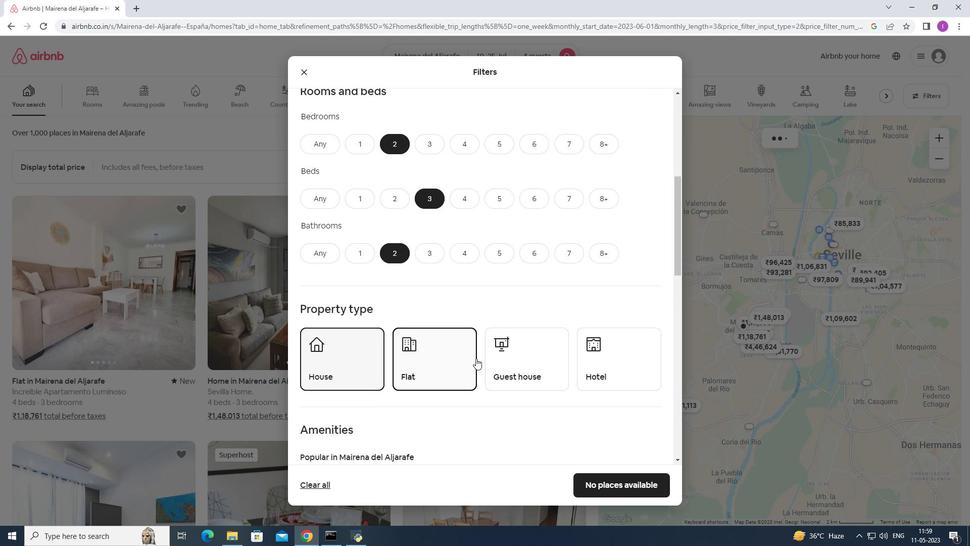 
Action: Mouse pressed left at (528, 358)
Screenshot: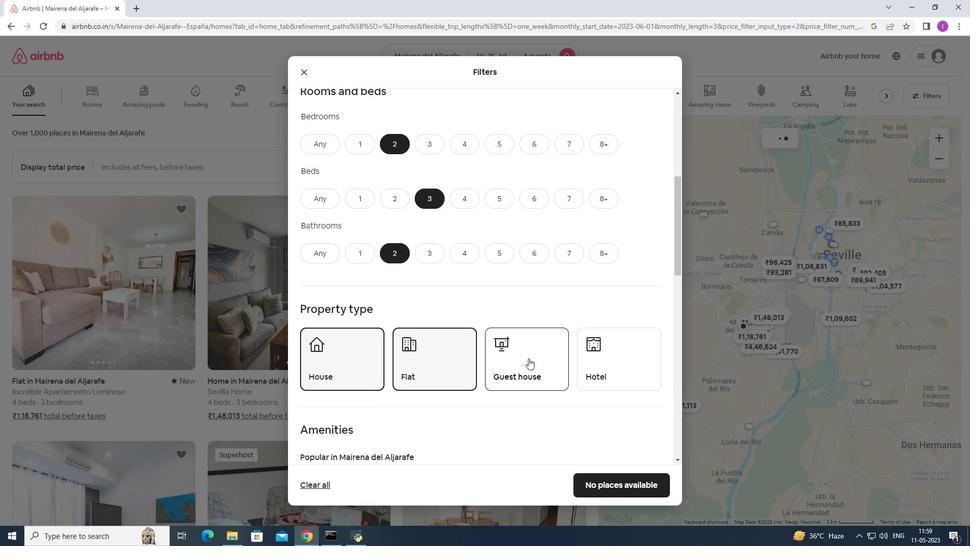 
Action: Mouse moved to (453, 409)
Screenshot: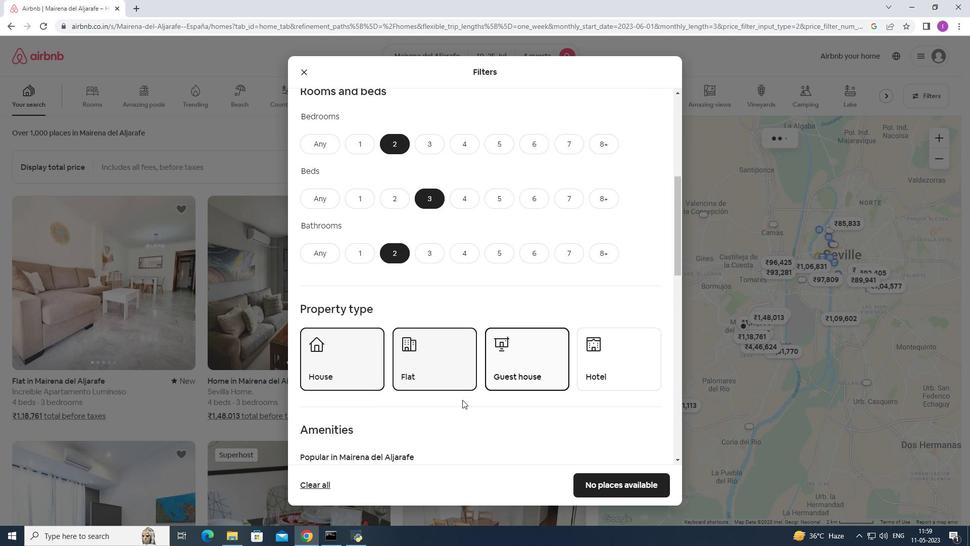 
Action: Mouse scrolled (453, 408) with delta (0, 0)
Screenshot: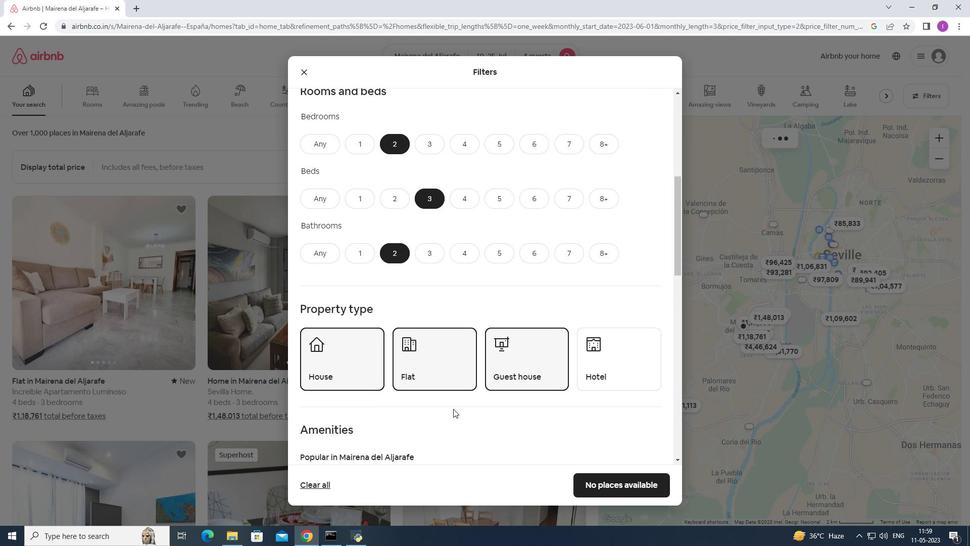 
Action: Mouse scrolled (453, 408) with delta (0, 0)
Screenshot: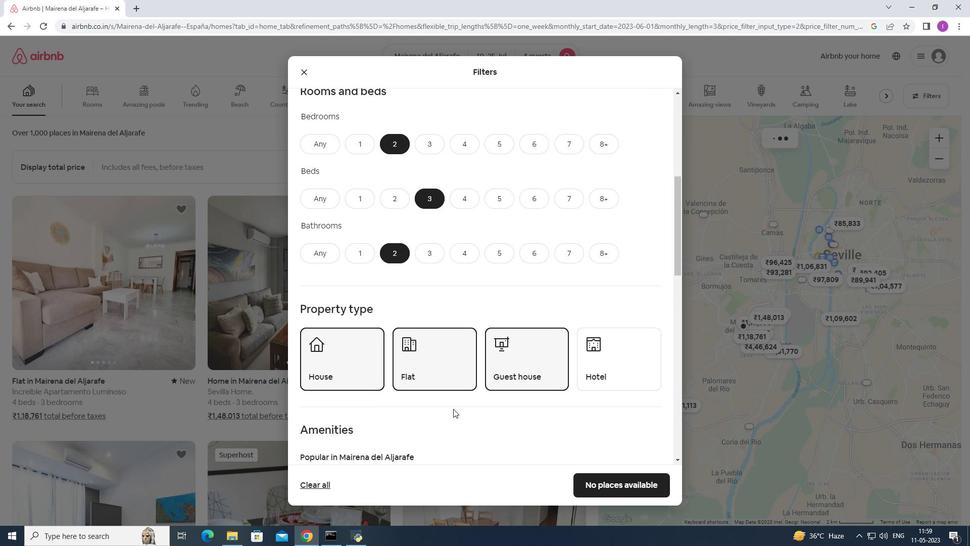 
Action: Mouse scrolled (453, 408) with delta (0, 0)
Screenshot: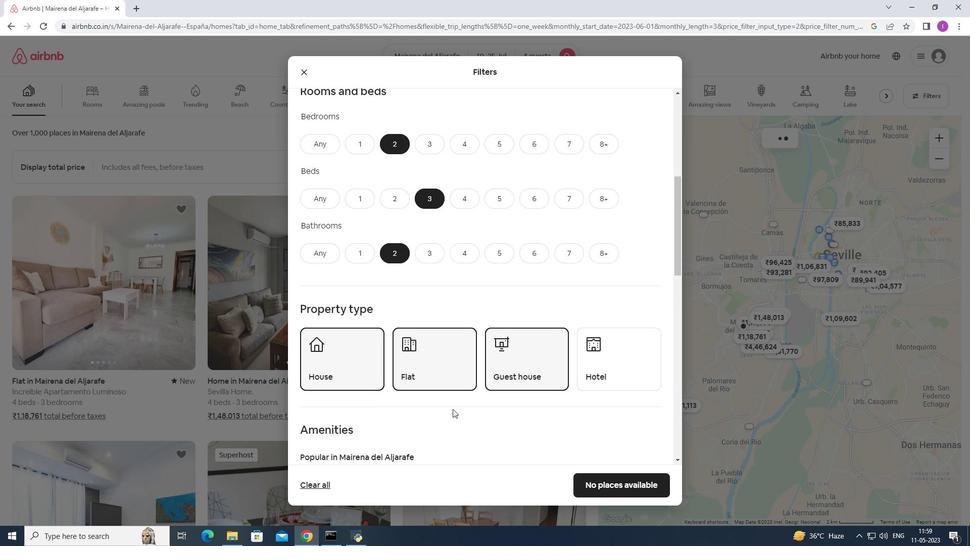 
Action: Mouse moved to (453, 409)
Screenshot: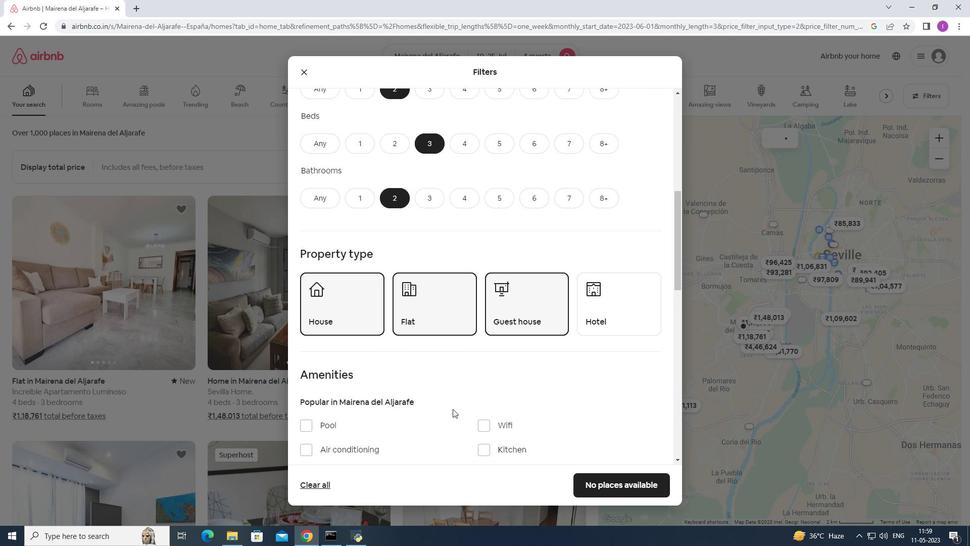 
Action: Mouse scrolled (453, 408) with delta (0, 0)
Screenshot: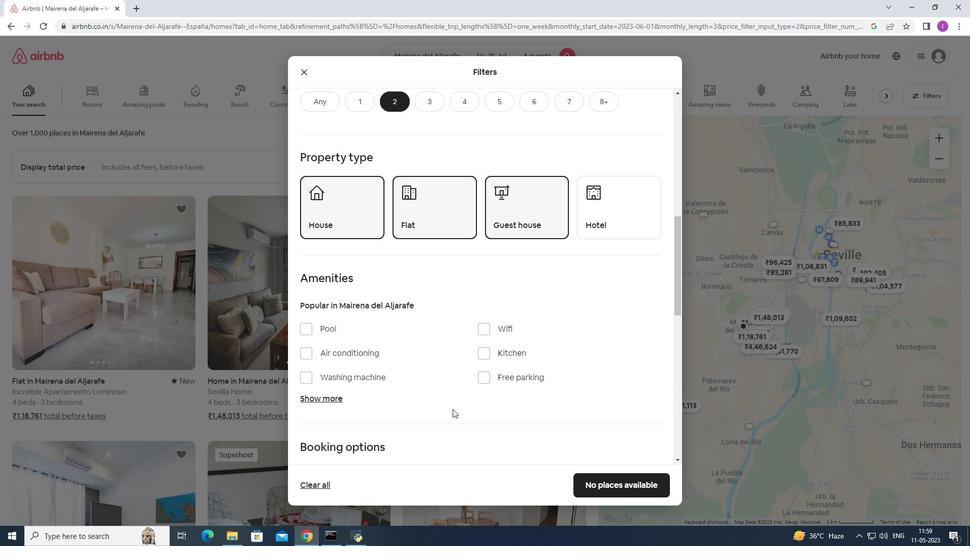 
Action: Mouse scrolled (453, 408) with delta (0, 0)
Screenshot: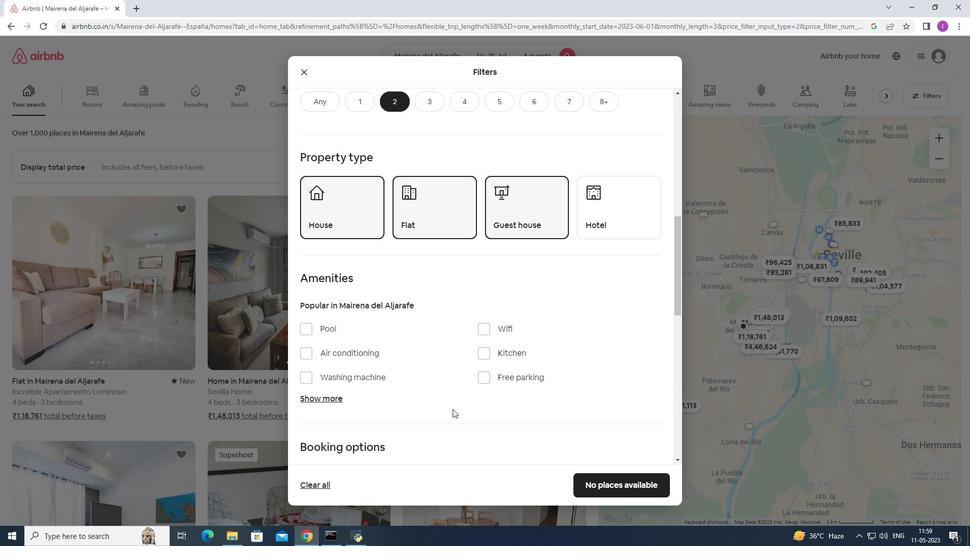 
Action: Mouse moved to (453, 409)
Screenshot: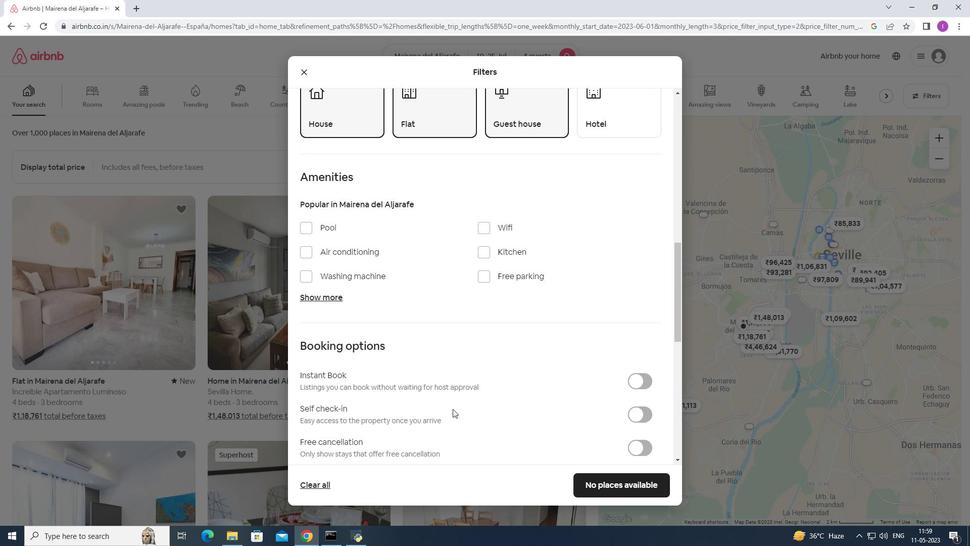 
Action: Mouse scrolled (453, 408) with delta (0, 0)
Screenshot: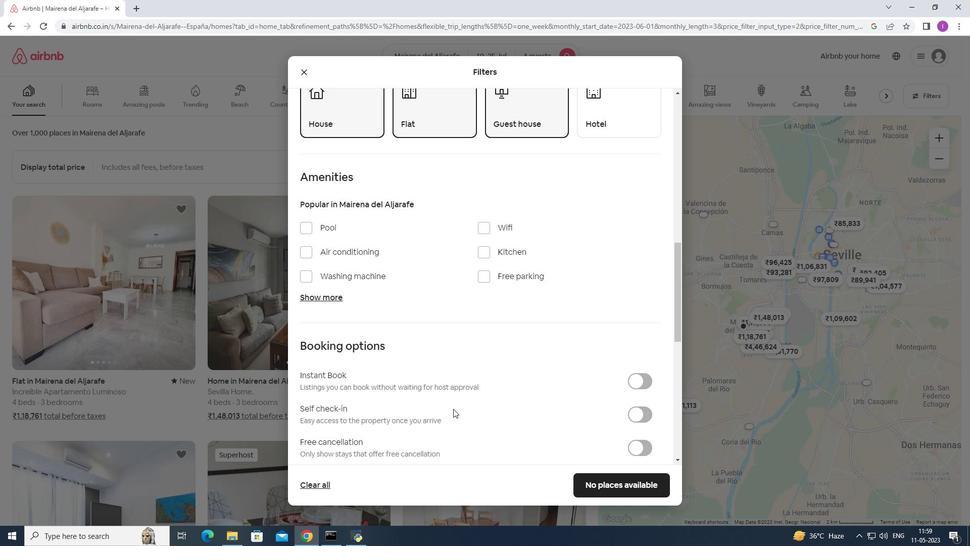 
Action: Mouse scrolled (453, 408) with delta (0, 0)
Screenshot: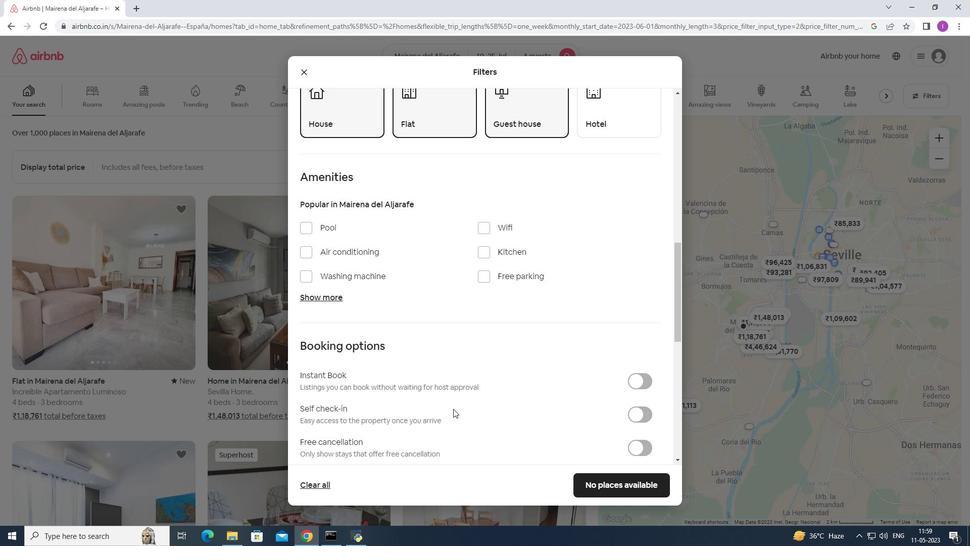 
Action: Mouse scrolled (453, 408) with delta (0, 0)
Screenshot: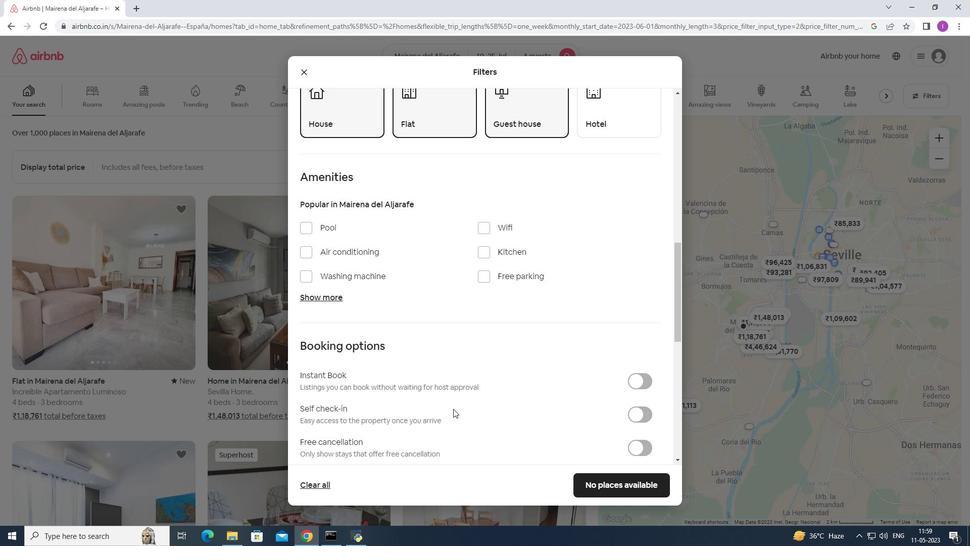 
Action: Mouse moved to (454, 406)
Screenshot: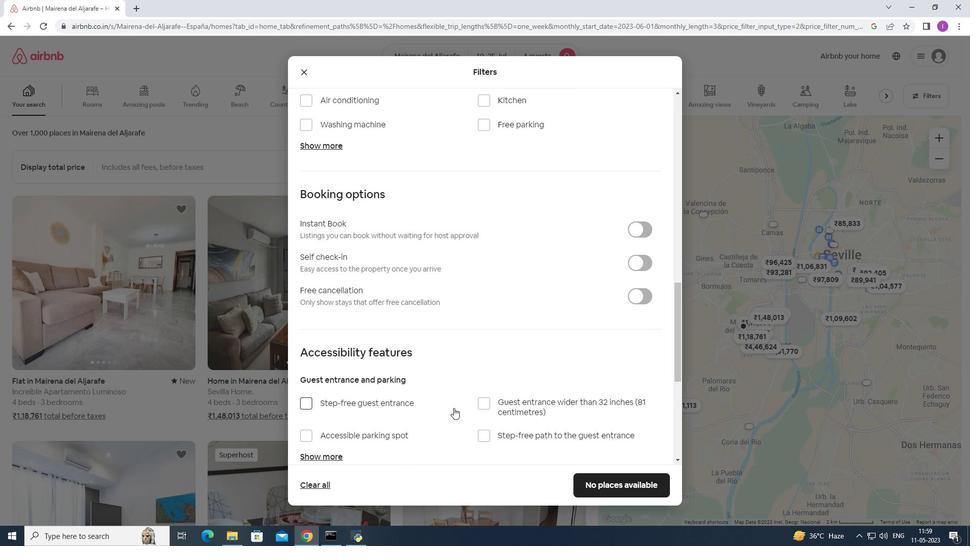 
Action: Mouse scrolled (454, 407) with delta (0, 0)
Screenshot: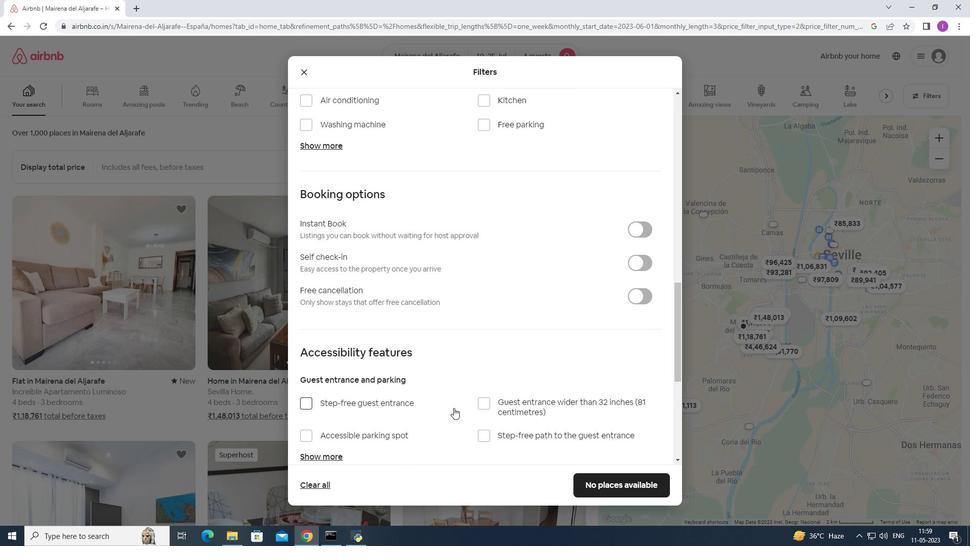 
Action: Mouse scrolled (454, 407) with delta (0, 0)
Screenshot: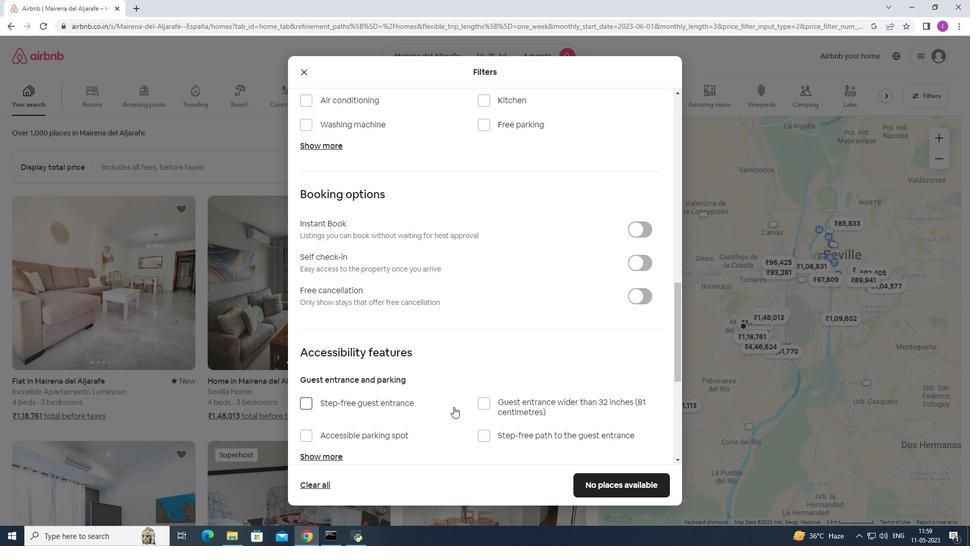 
Action: Mouse moved to (487, 175)
Screenshot: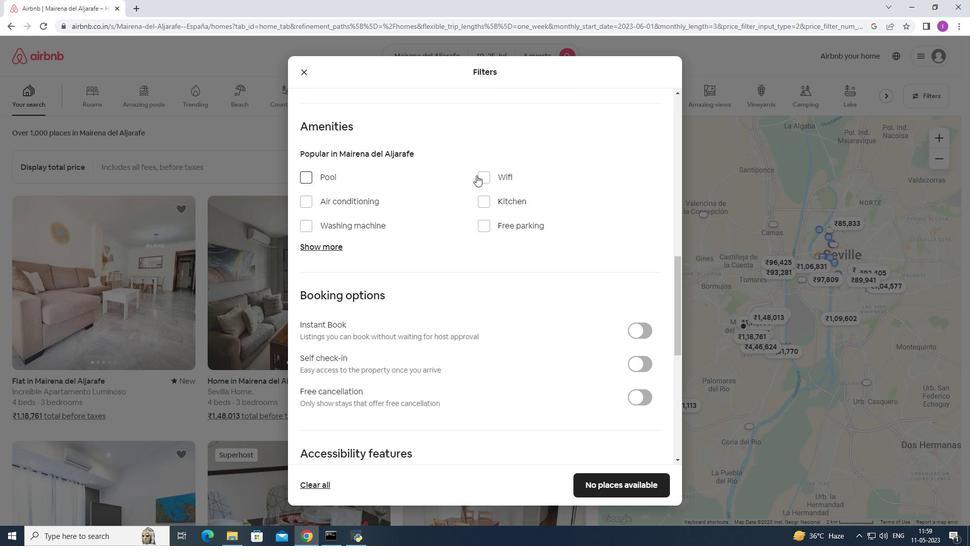 
Action: Mouse pressed left at (487, 175)
Screenshot: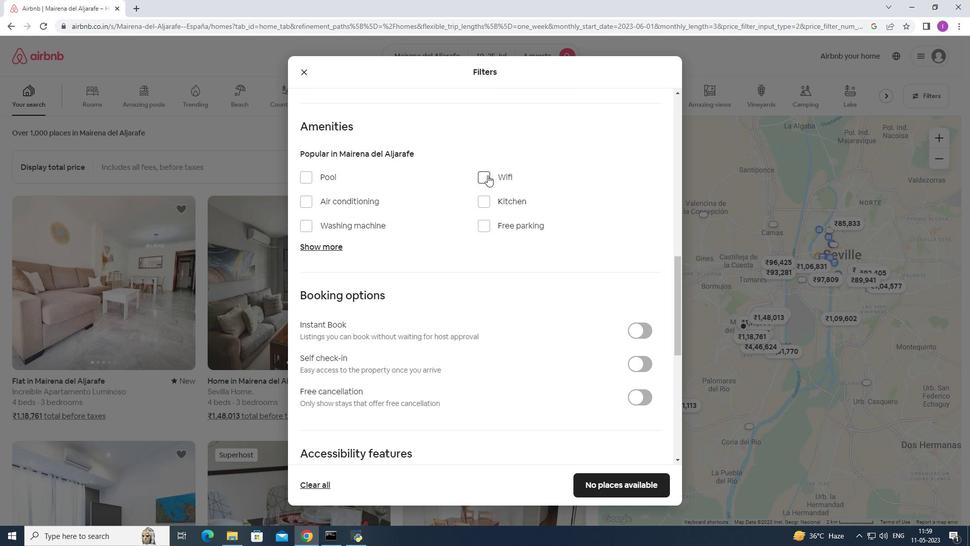 
Action: Mouse moved to (476, 223)
Screenshot: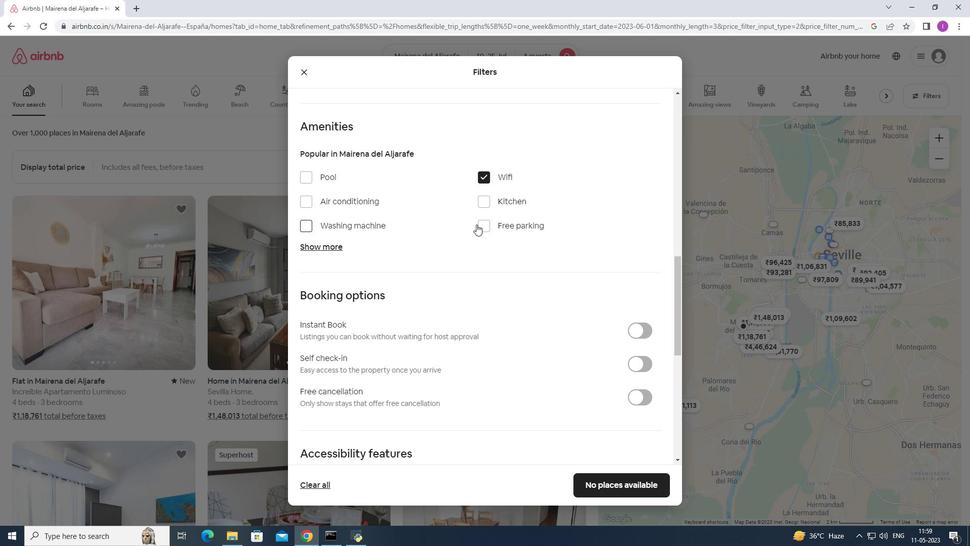 
Action: Mouse pressed left at (476, 223)
Screenshot: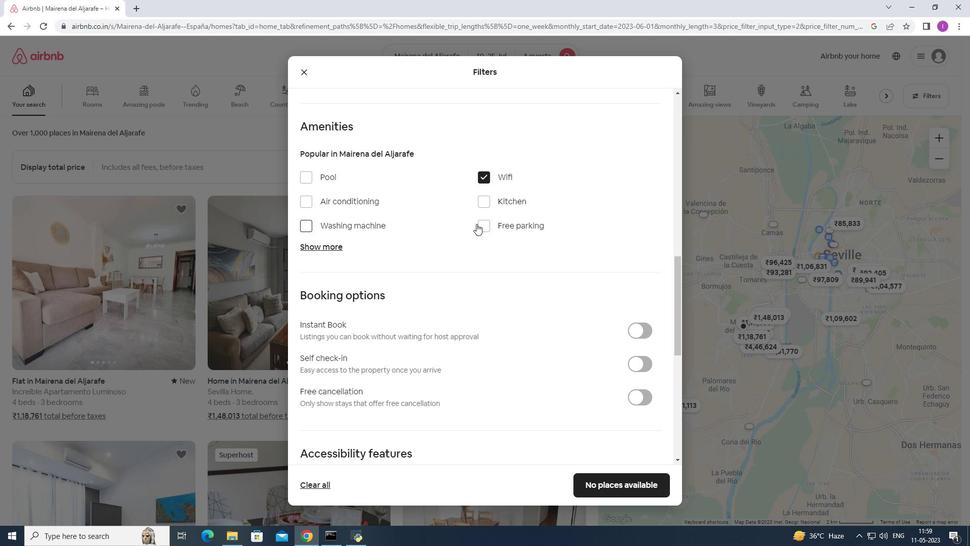 
Action: Mouse moved to (485, 226)
Screenshot: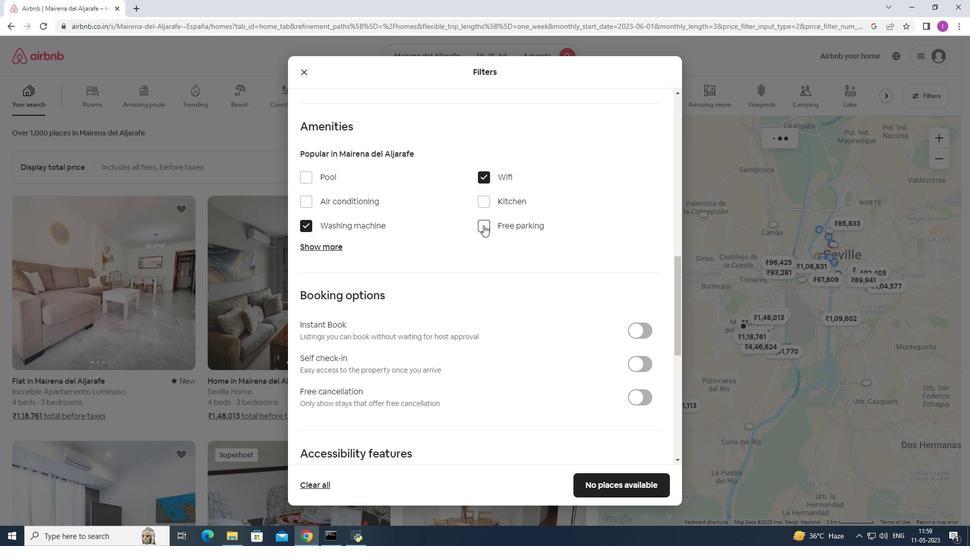 
Action: Mouse pressed left at (485, 226)
Screenshot: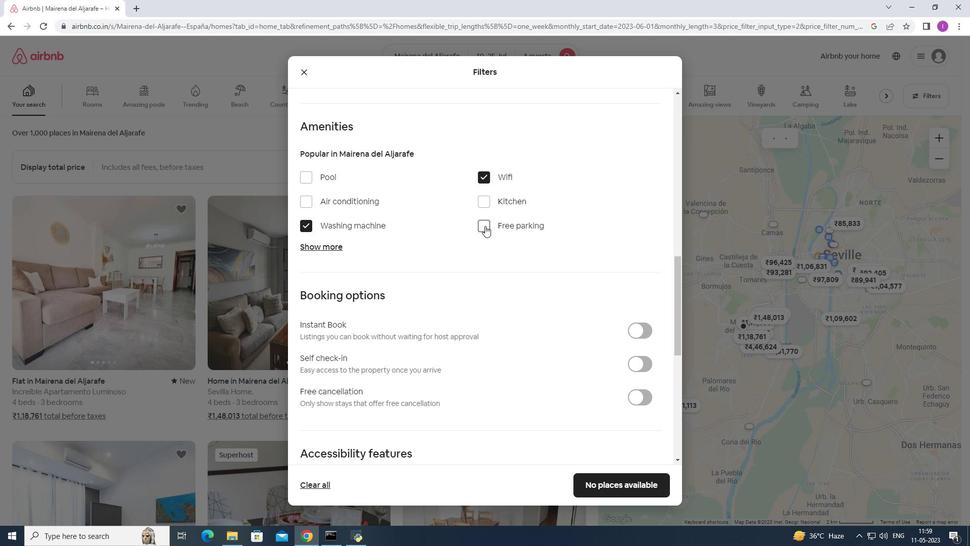 
Action: Mouse moved to (325, 231)
Screenshot: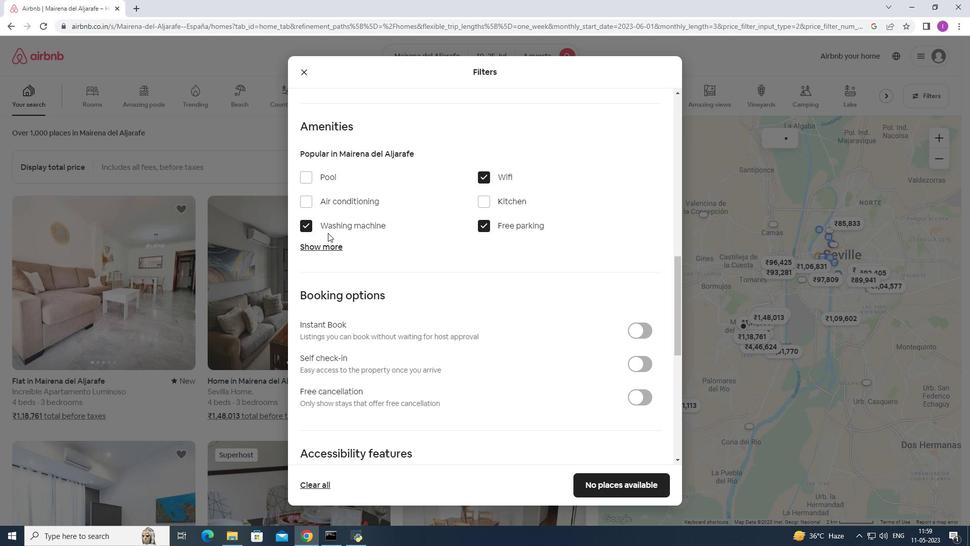 
Action: Mouse pressed left at (325, 231)
Screenshot: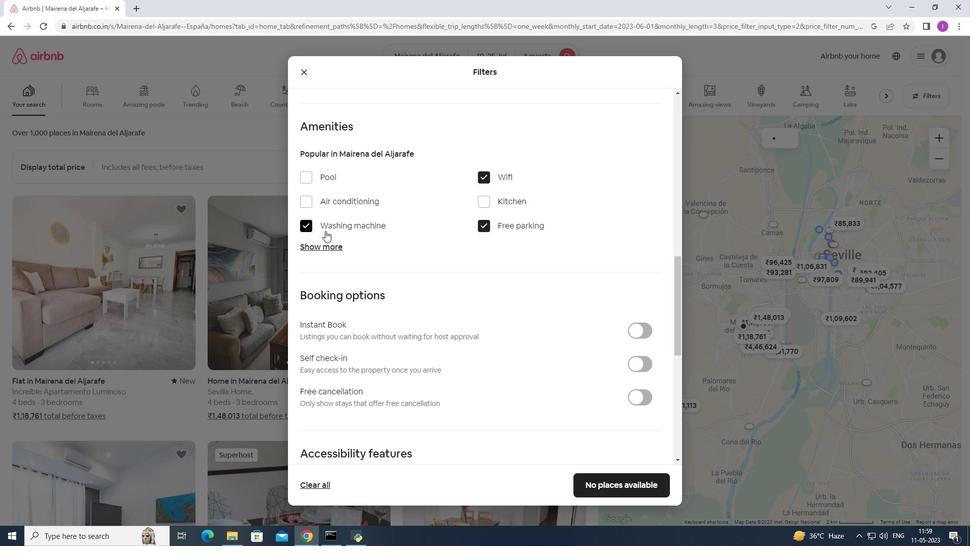 
Action: Mouse moved to (322, 245)
Screenshot: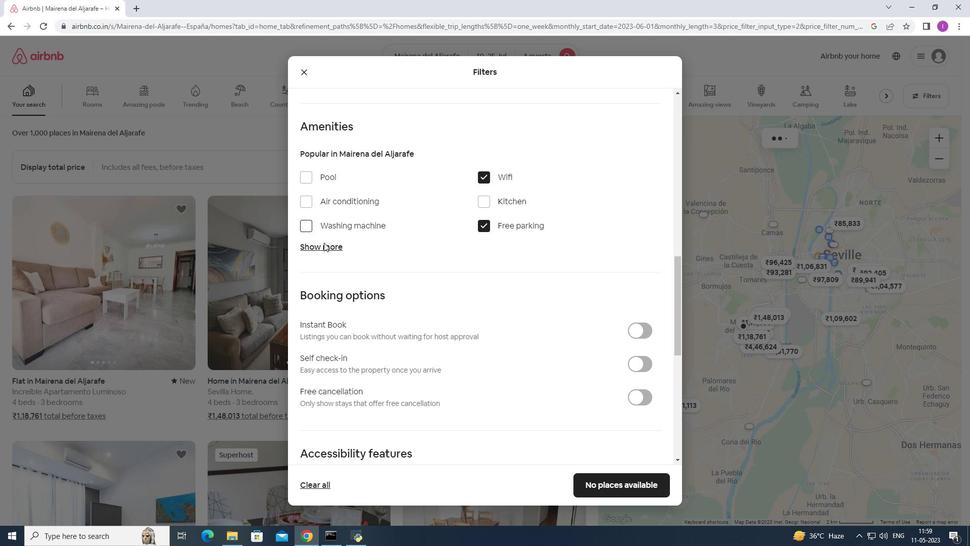 
Action: Mouse pressed left at (322, 245)
Screenshot: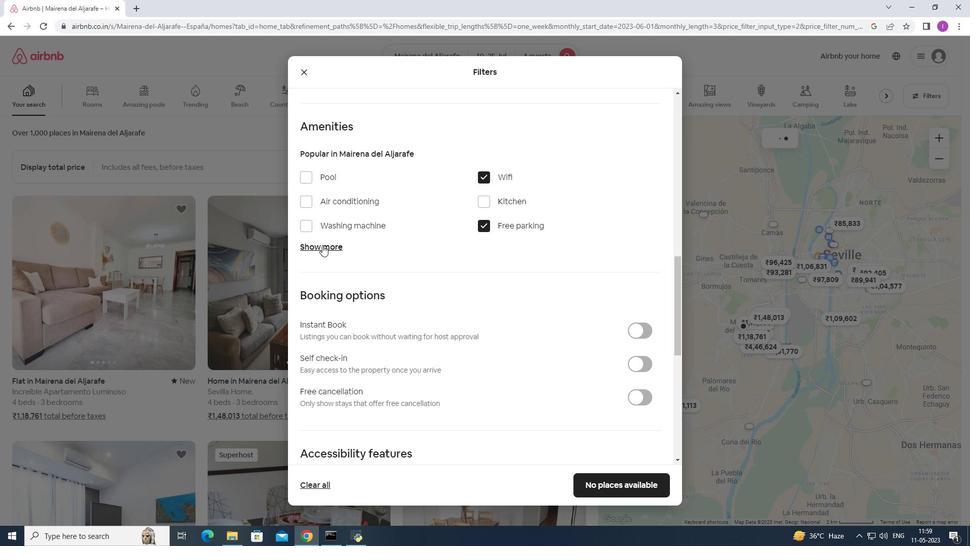 
Action: Mouse moved to (484, 303)
Screenshot: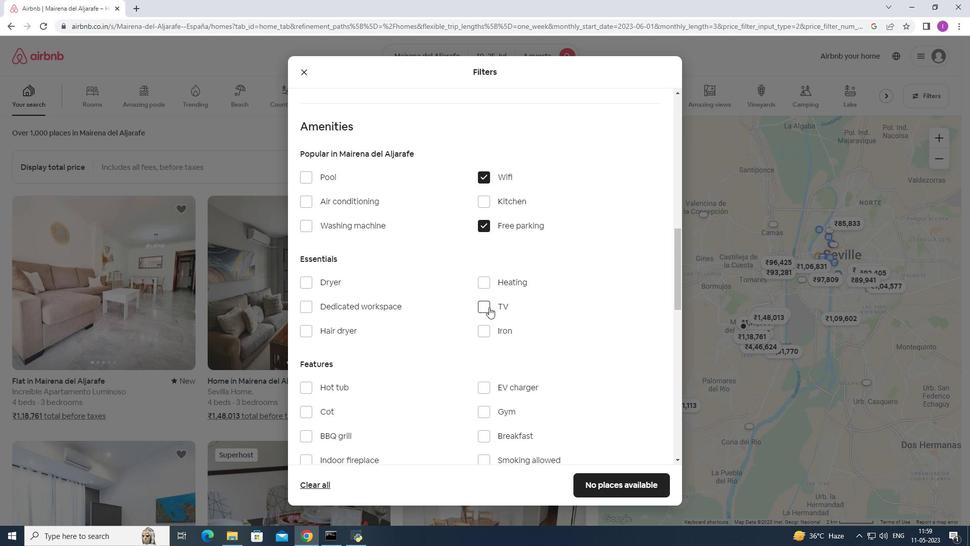 
Action: Mouse pressed left at (484, 303)
Screenshot: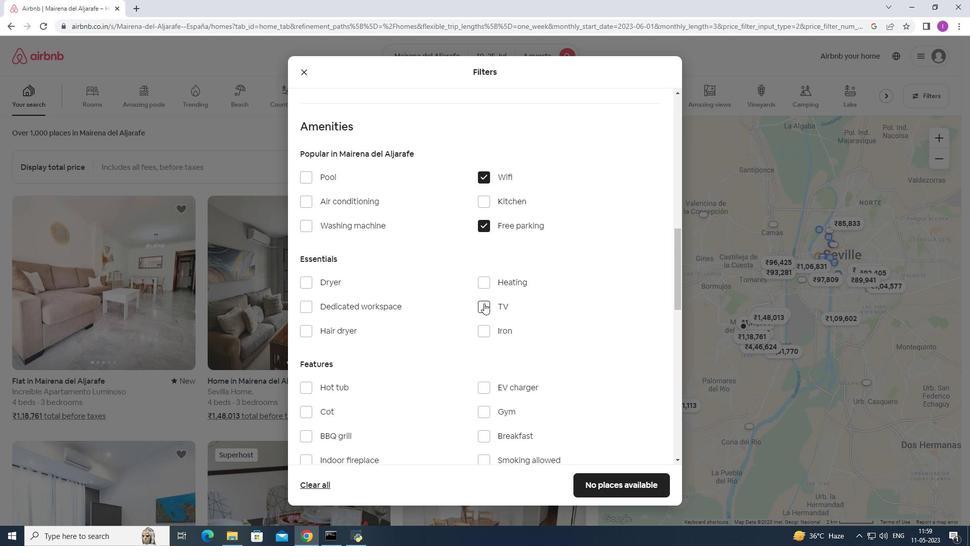 
Action: Mouse moved to (360, 356)
Screenshot: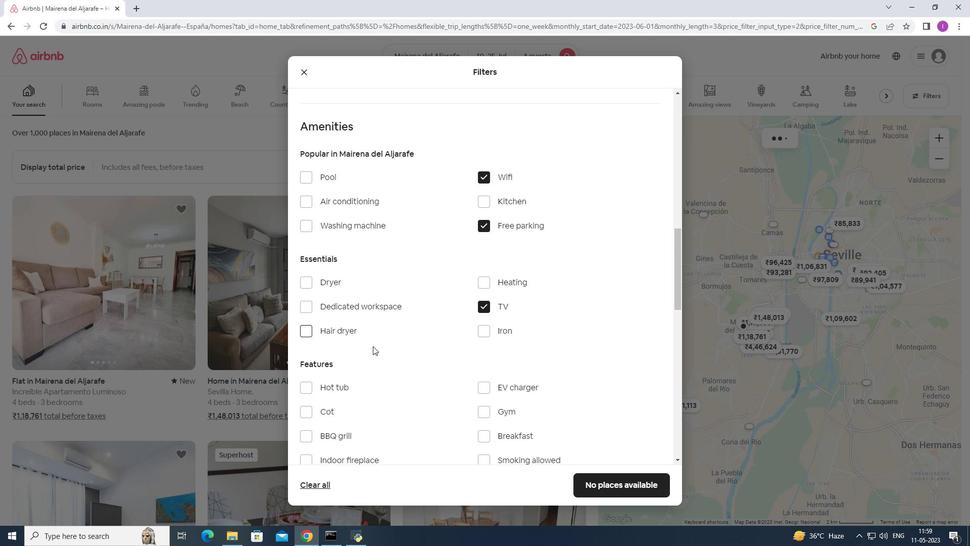 
Action: Mouse scrolled (360, 356) with delta (0, 0)
Screenshot: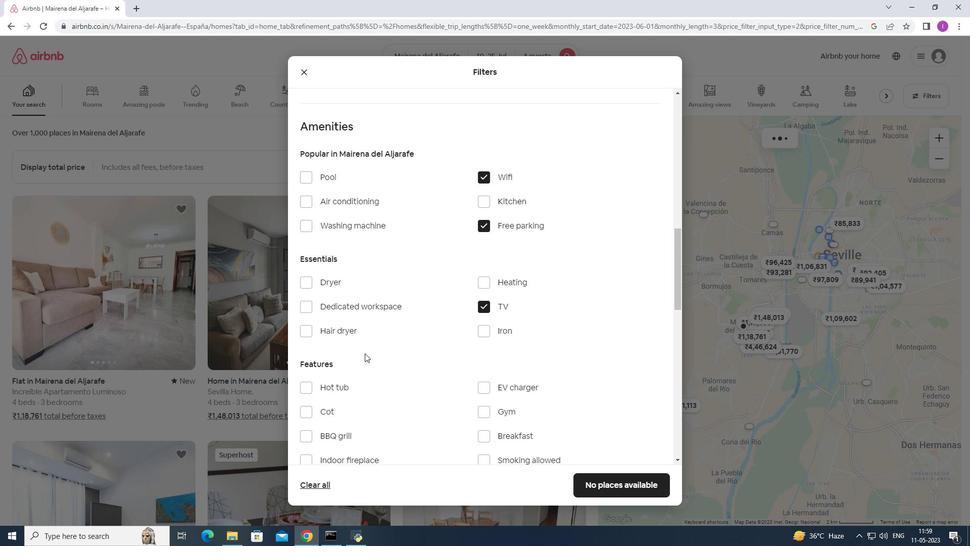 
Action: Mouse scrolled (360, 356) with delta (0, 0)
Screenshot: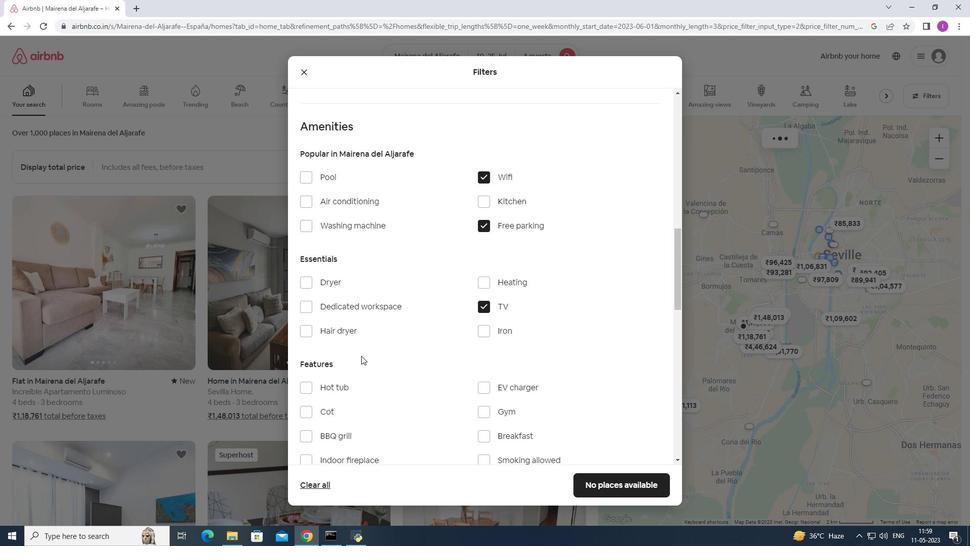 
Action: Mouse scrolled (360, 356) with delta (0, 0)
Screenshot: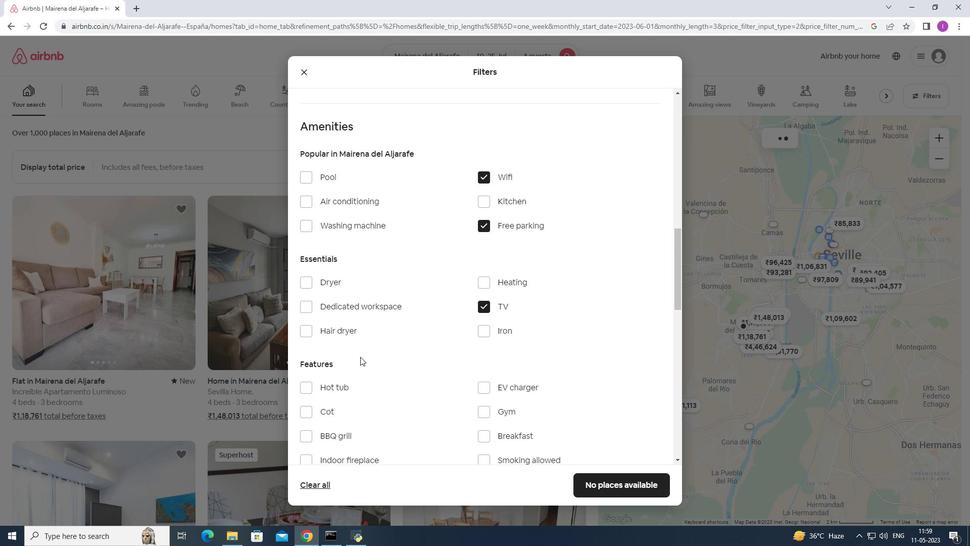 
Action: Mouse moved to (483, 260)
Screenshot: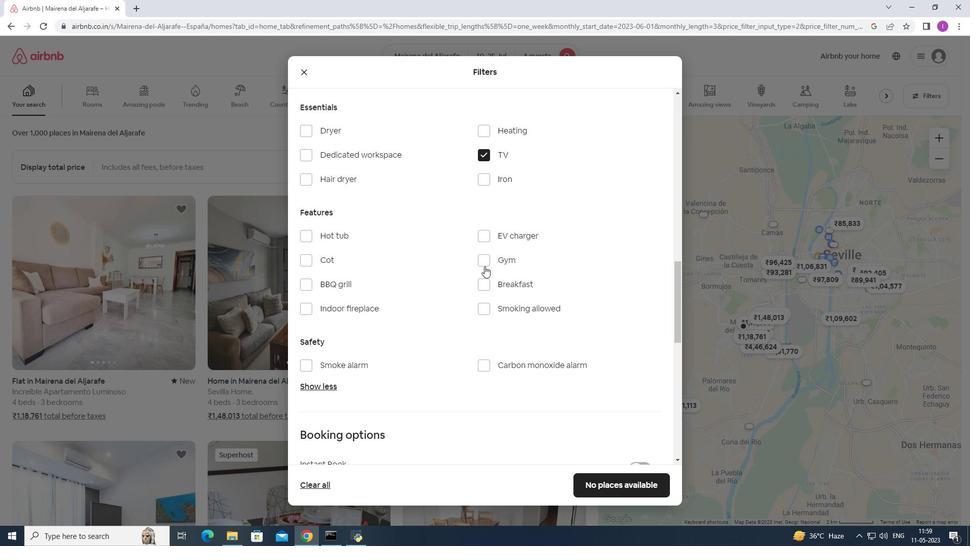 
Action: Mouse pressed left at (483, 260)
Screenshot: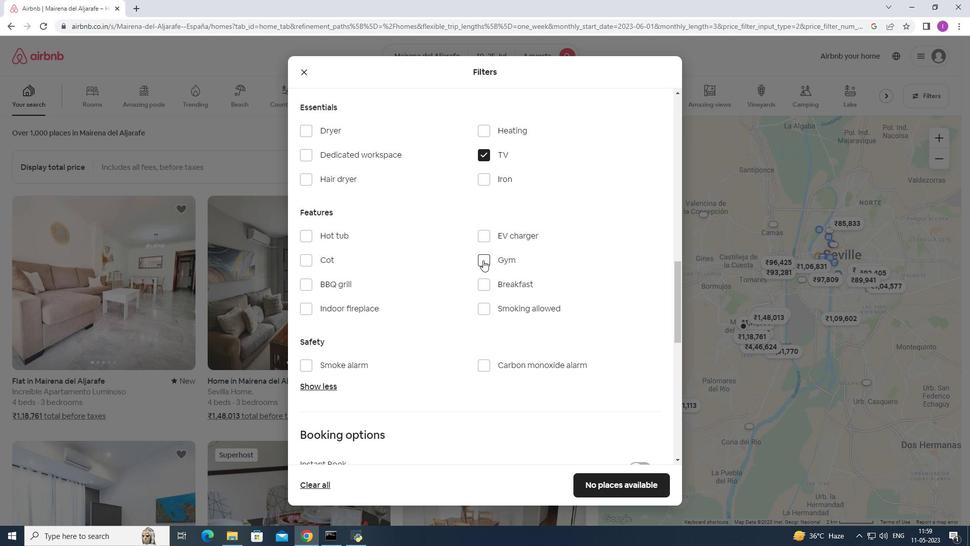 
Action: Mouse moved to (484, 287)
Screenshot: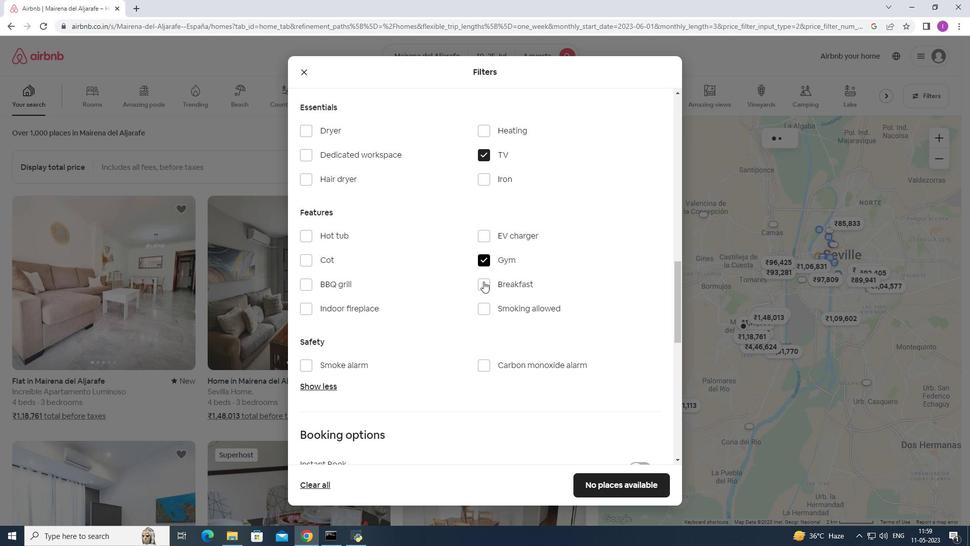
Action: Mouse pressed left at (484, 287)
Screenshot: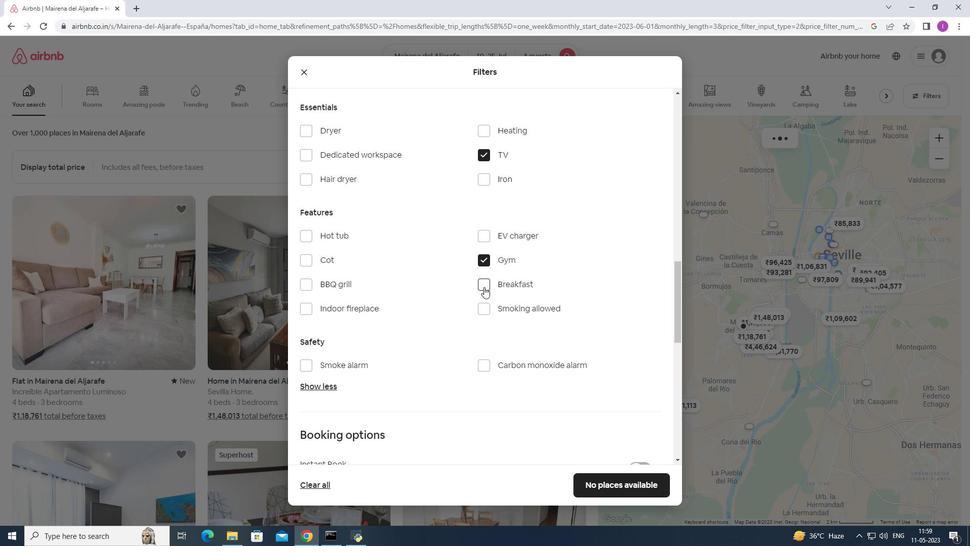 
Action: Mouse moved to (460, 342)
Screenshot: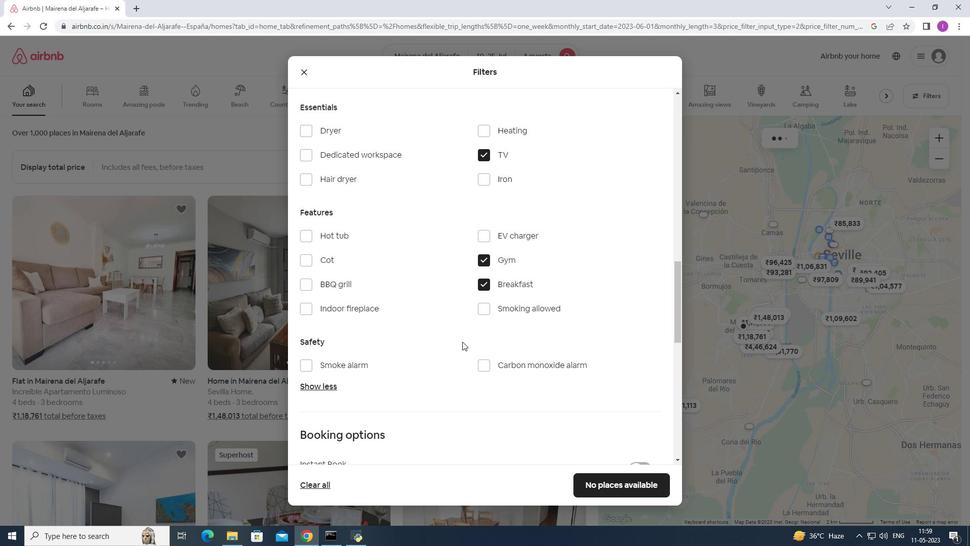 
Action: Mouse scrolled (460, 342) with delta (0, 0)
Screenshot: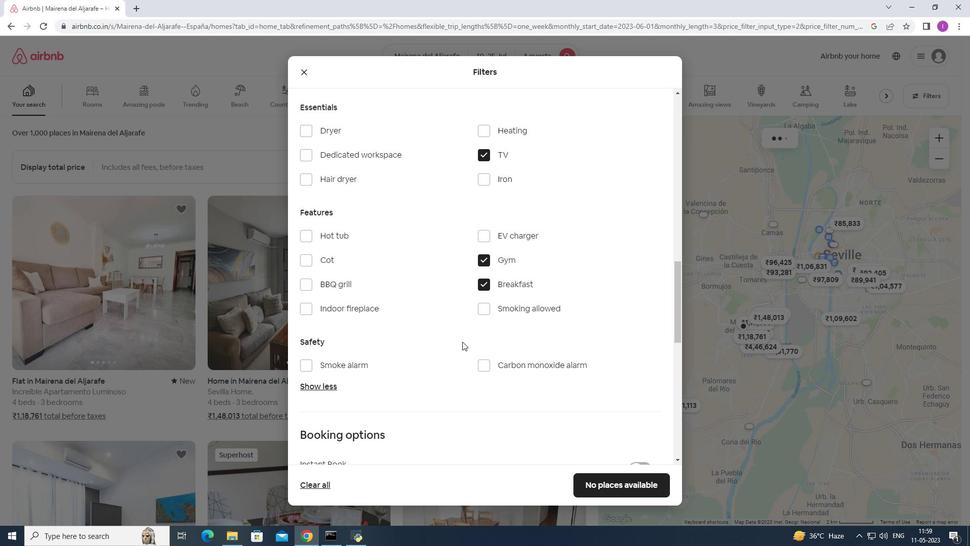 
Action: Mouse scrolled (460, 342) with delta (0, 0)
Screenshot: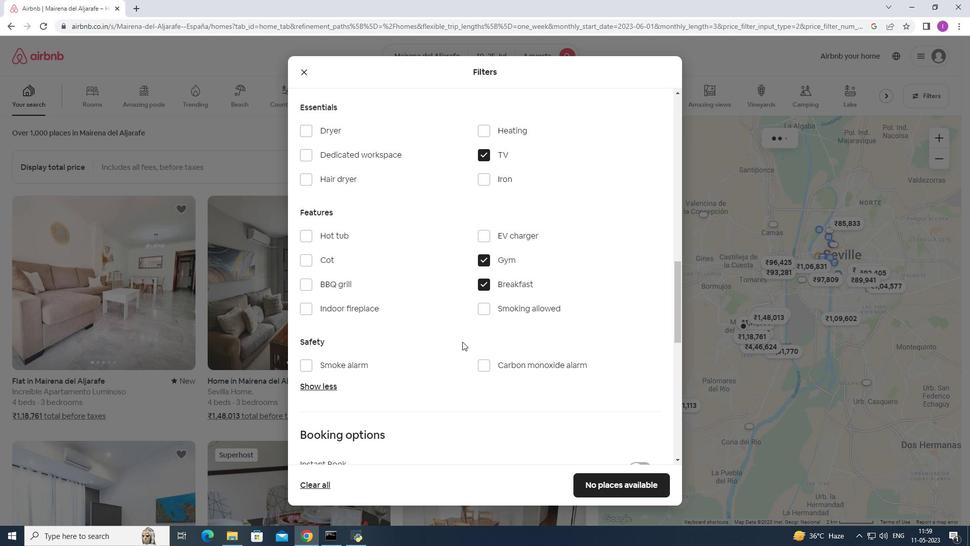 
Action: Mouse scrolled (460, 342) with delta (0, 0)
Screenshot: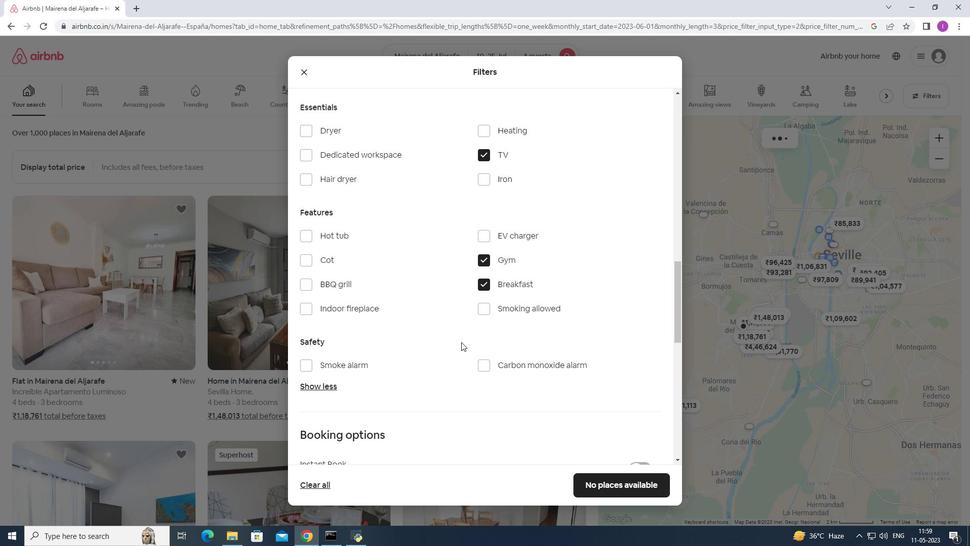 
Action: Mouse moved to (458, 344)
Screenshot: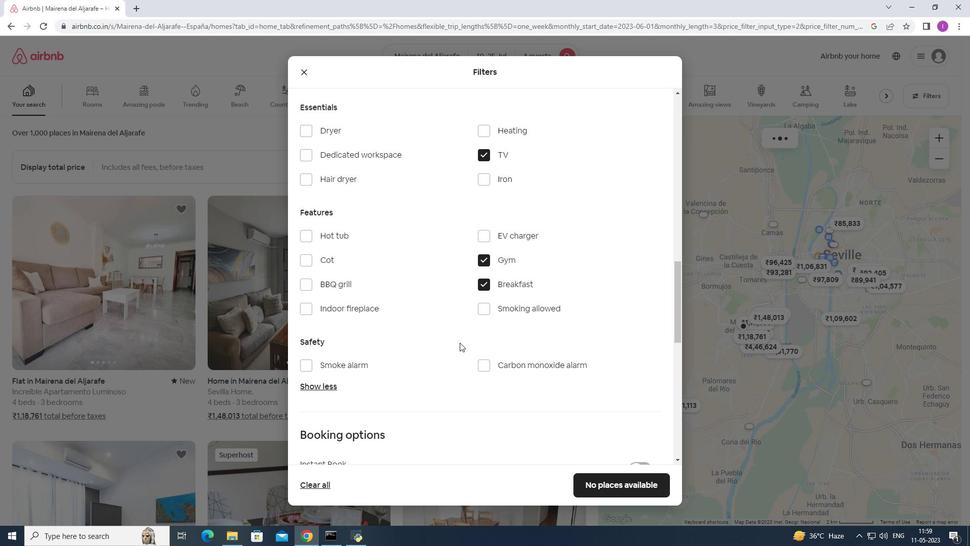 
Action: Mouse scrolled (458, 343) with delta (0, 0)
Screenshot: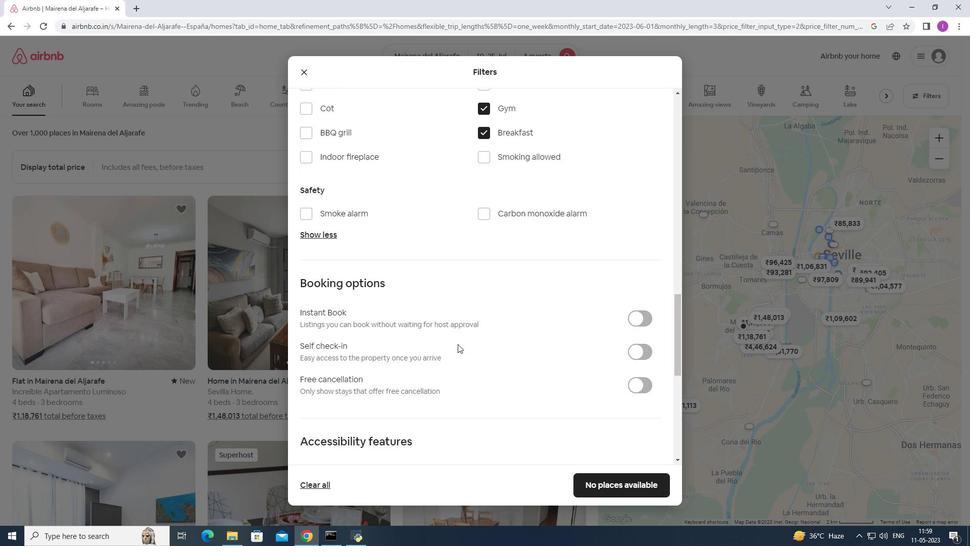 
Action: Mouse scrolled (458, 343) with delta (0, 0)
Screenshot: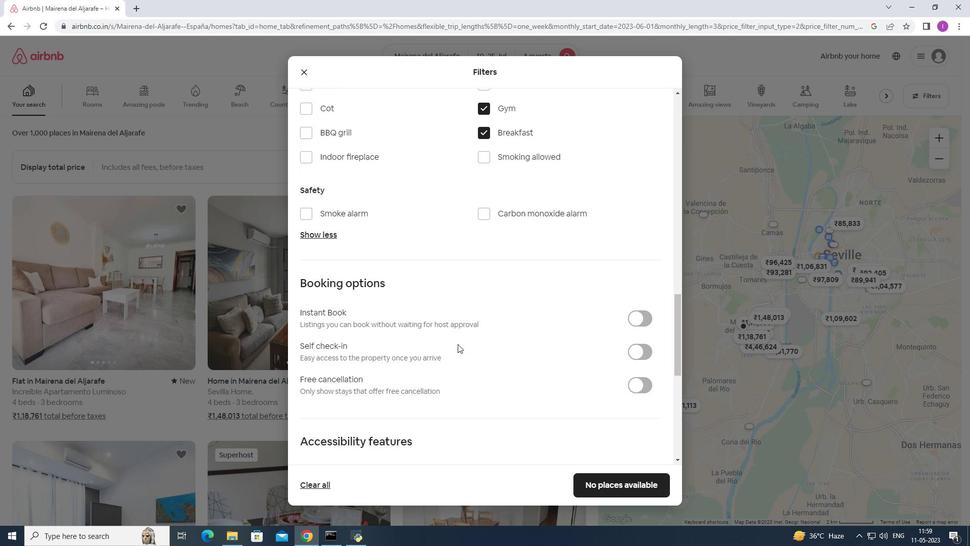 
Action: Mouse scrolled (458, 343) with delta (0, 0)
Screenshot: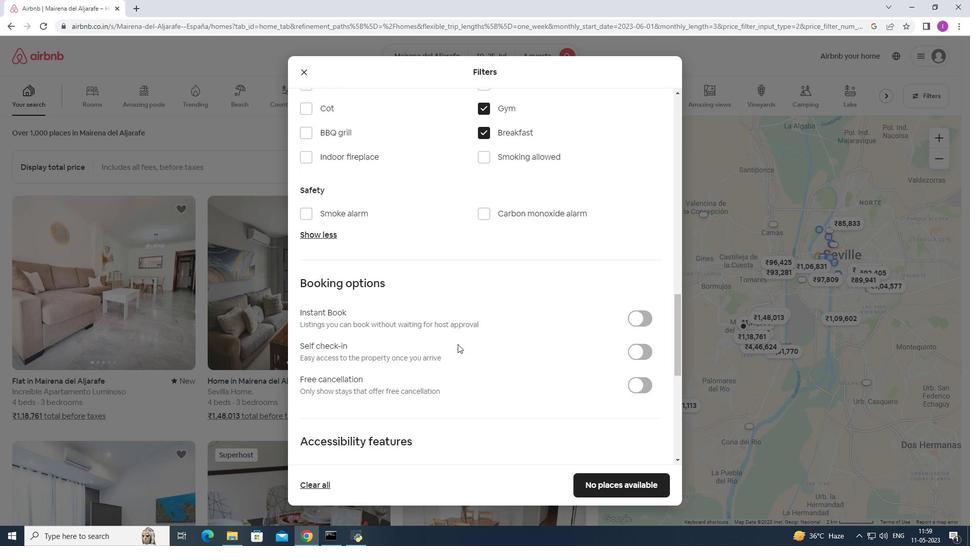 
Action: Mouse moved to (649, 198)
Screenshot: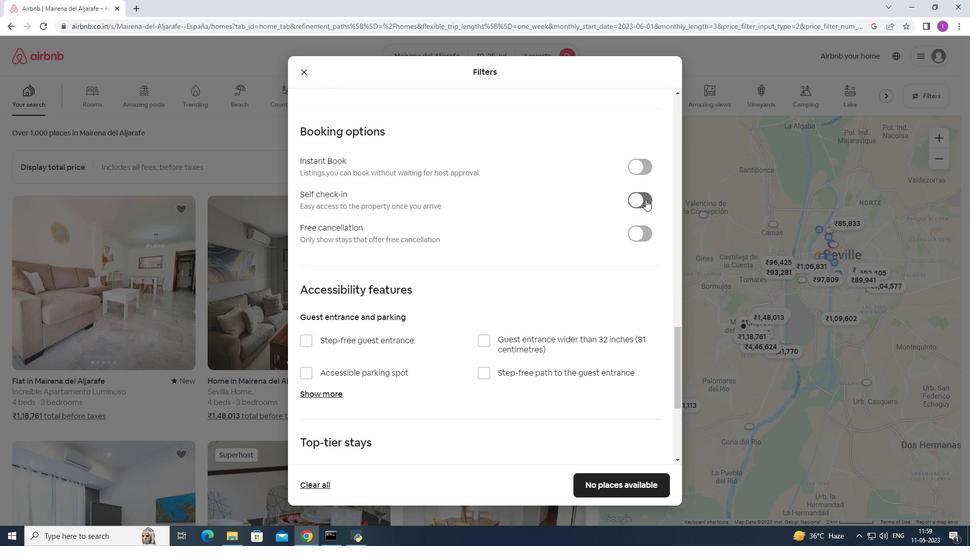 
Action: Mouse pressed left at (649, 198)
Screenshot: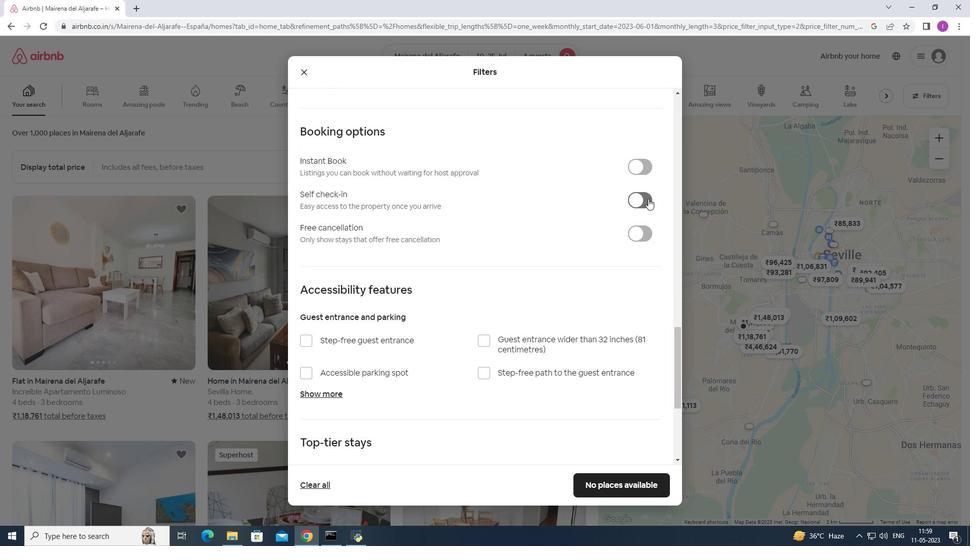 
Action: Mouse moved to (401, 340)
Screenshot: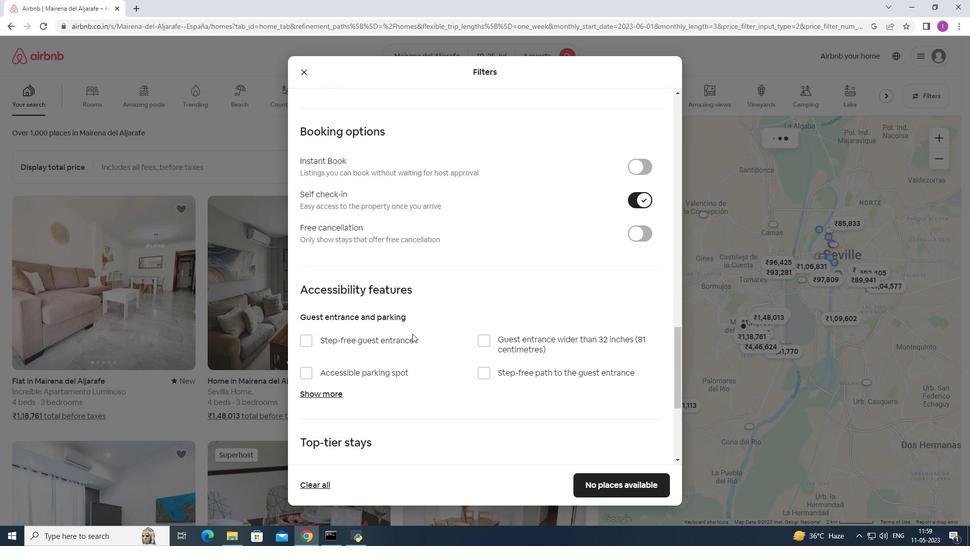 
Action: Mouse scrolled (401, 340) with delta (0, 0)
Screenshot: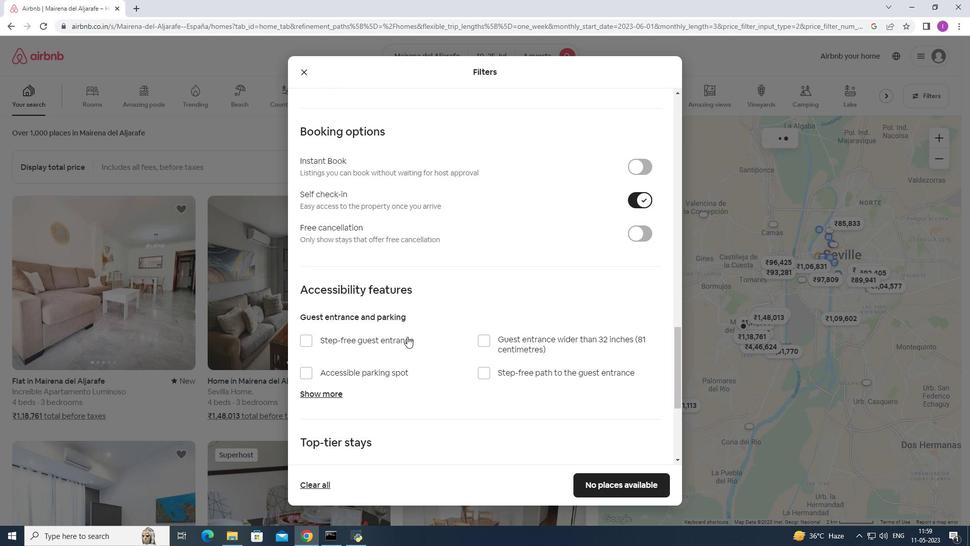 
Action: Mouse scrolled (401, 340) with delta (0, 0)
Screenshot: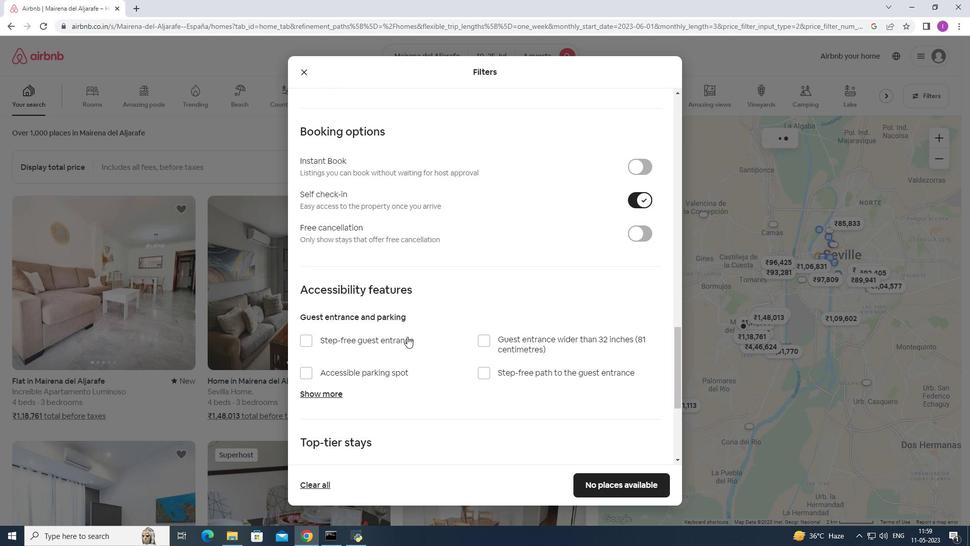 
Action: Mouse moved to (401, 340)
Screenshot: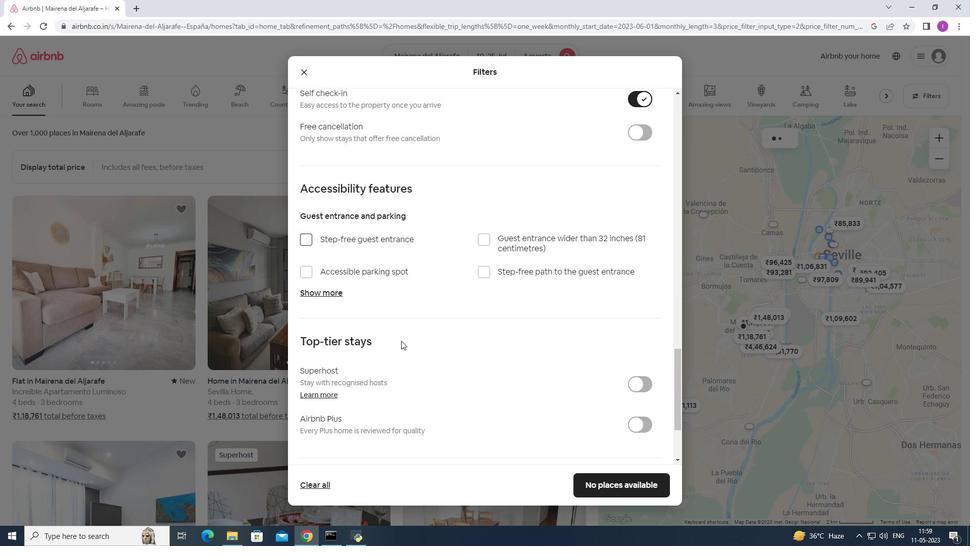 
Action: Mouse scrolled (401, 339) with delta (0, 0)
Screenshot: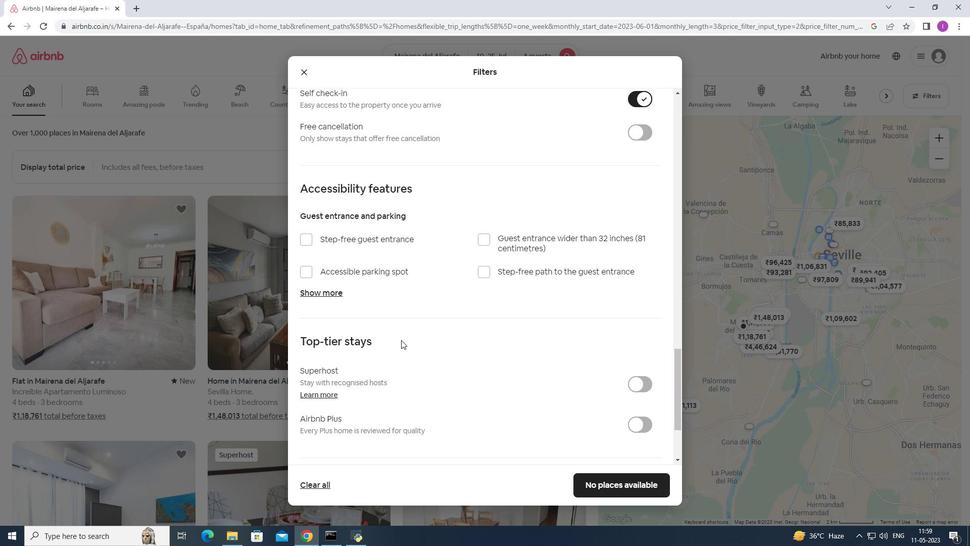 
Action: Mouse scrolled (401, 339) with delta (0, 0)
Screenshot: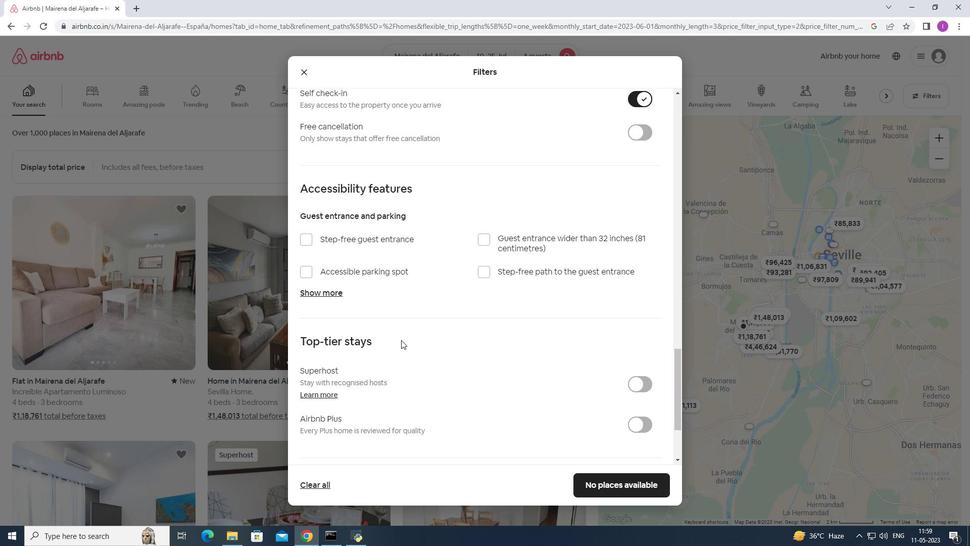 
Action: Mouse scrolled (401, 339) with delta (0, 0)
Screenshot: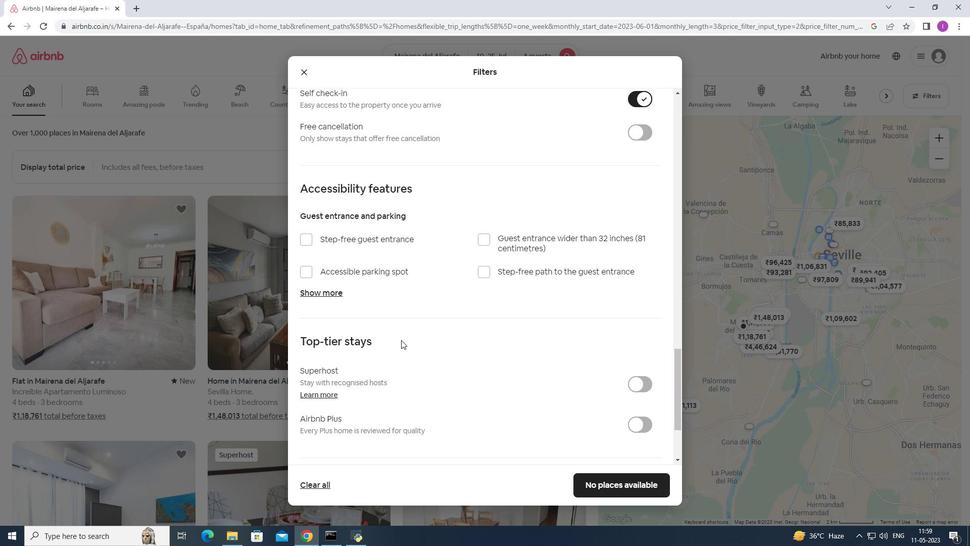 
Action: Mouse scrolled (401, 339) with delta (0, 0)
Screenshot: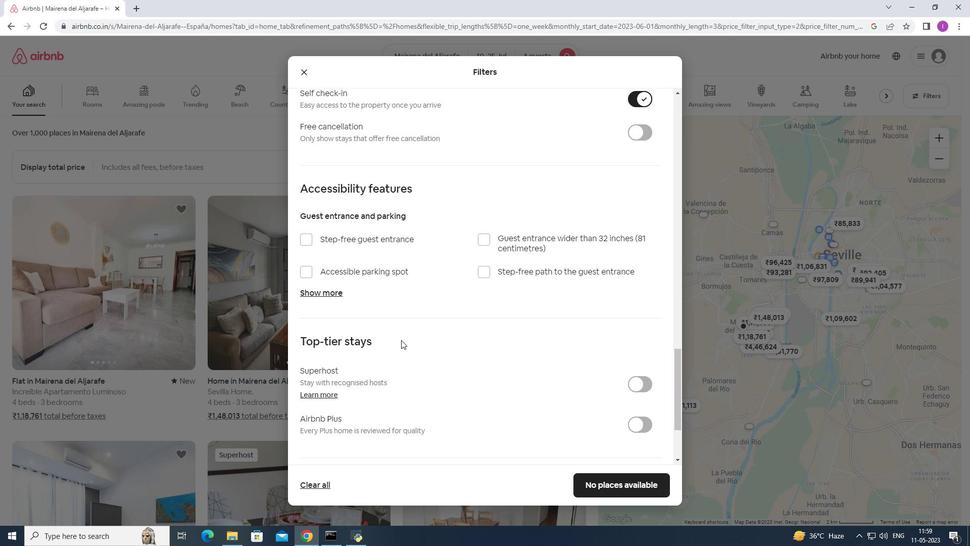 
Action: Mouse moved to (404, 337)
Screenshot: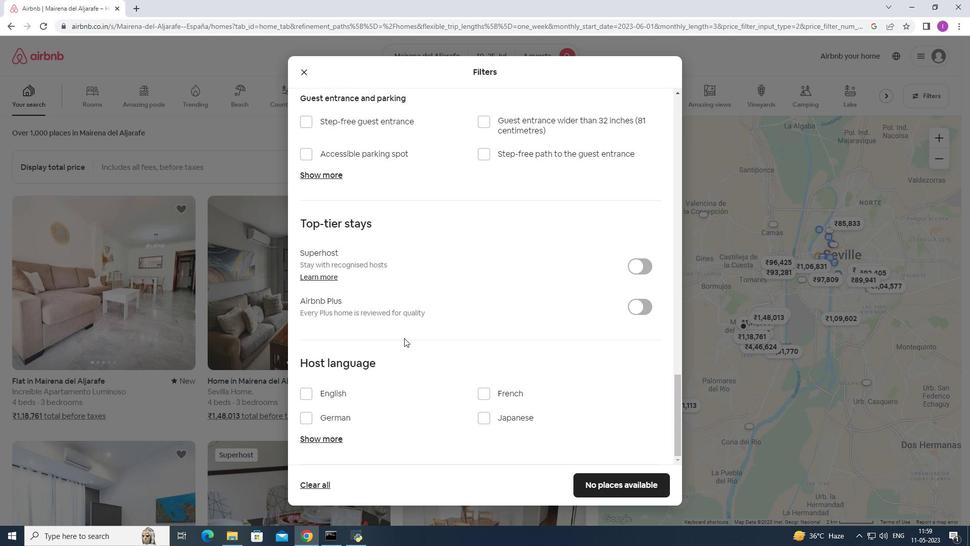 
Action: Mouse scrolled (404, 337) with delta (0, 0)
Screenshot: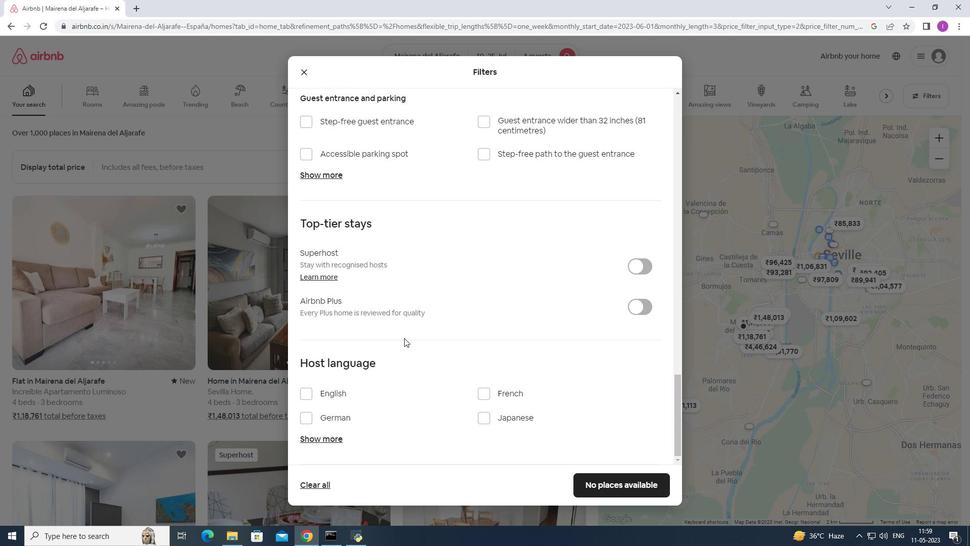 
Action: Mouse scrolled (404, 337) with delta (0, 0)
Screenshot: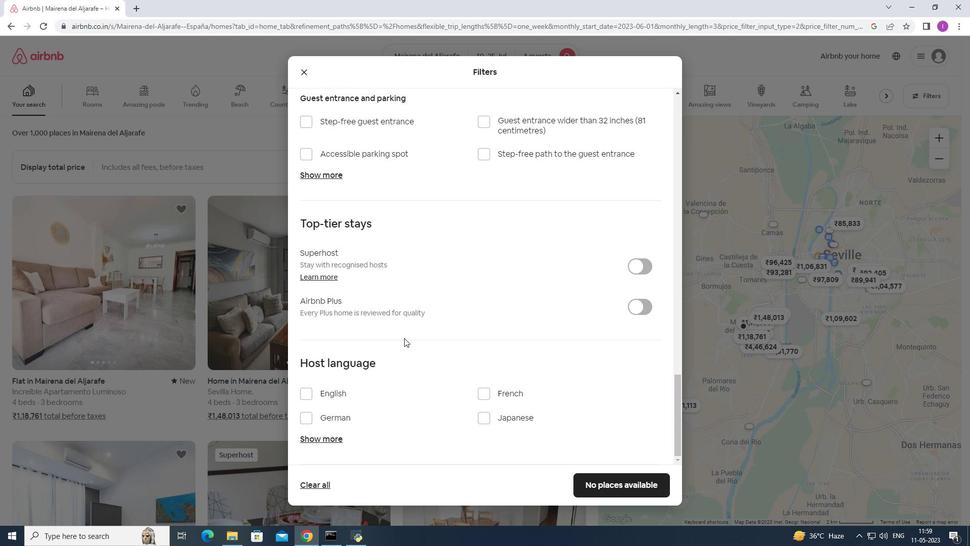 
Action: Mouse scrolled (404, 337) with delta (0, 0)
Screenshot: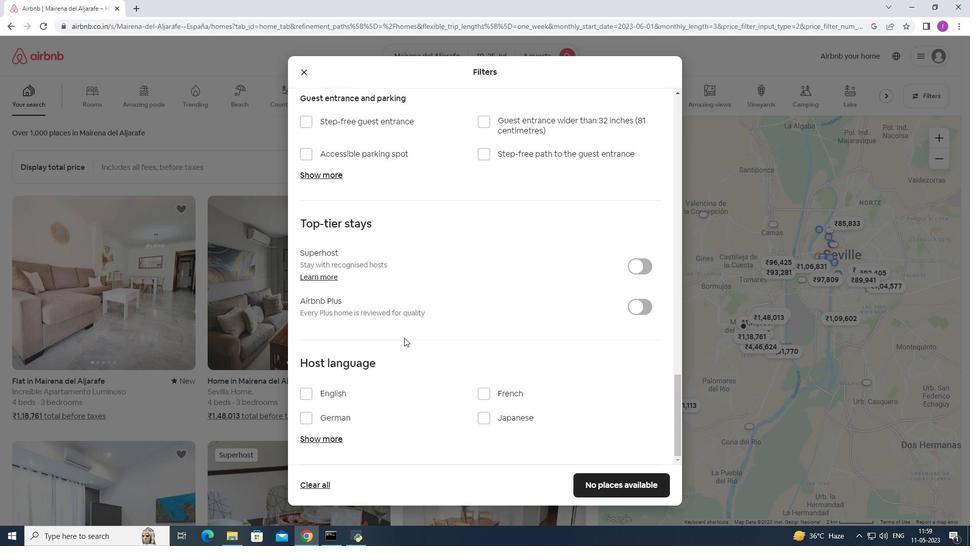 
Action: Mouse moved to (306, 394)
Screenshot: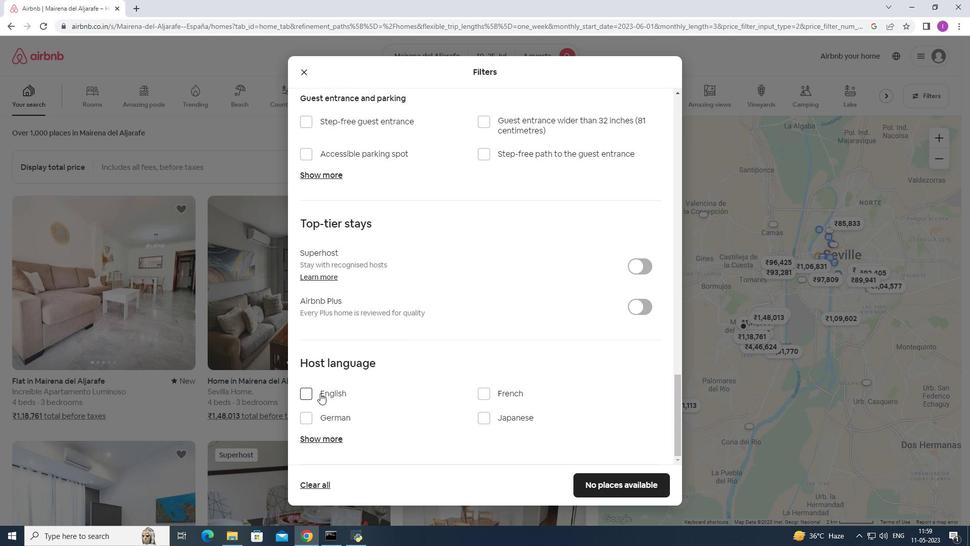 
Action: Mouse pressed left at (306, 394)
Screenshot: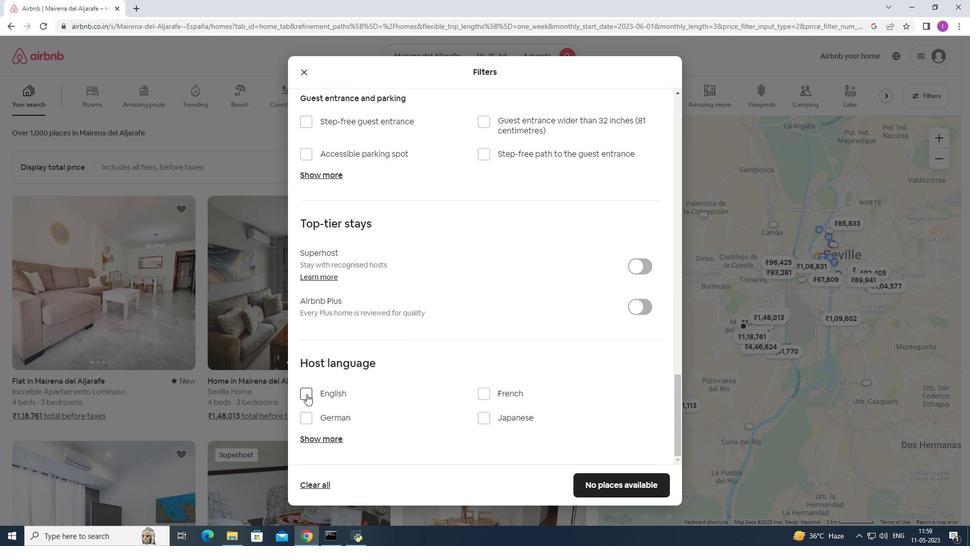 
Action: Mouse moved to (623, 487)
Screenshot: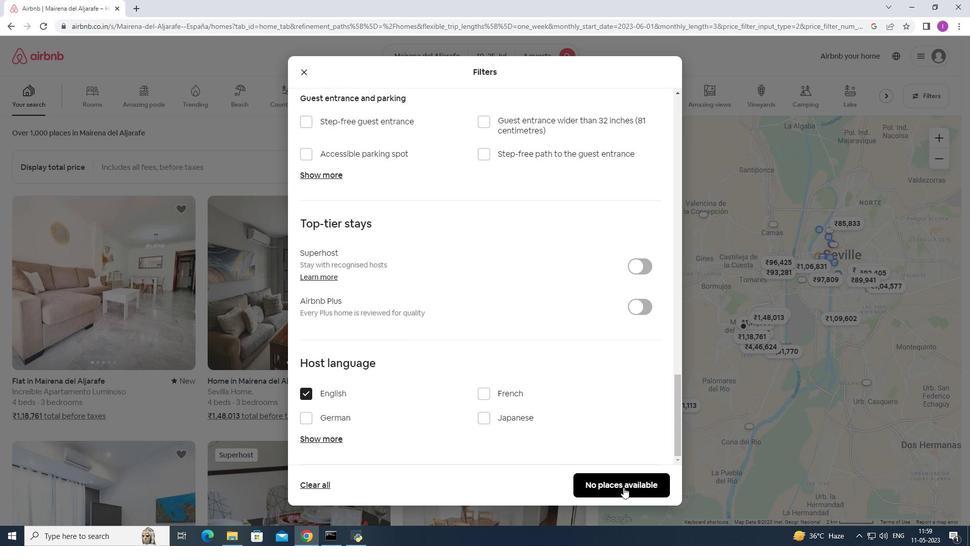 
Action: Mouse pressed left at (623, 487)
Screenshot: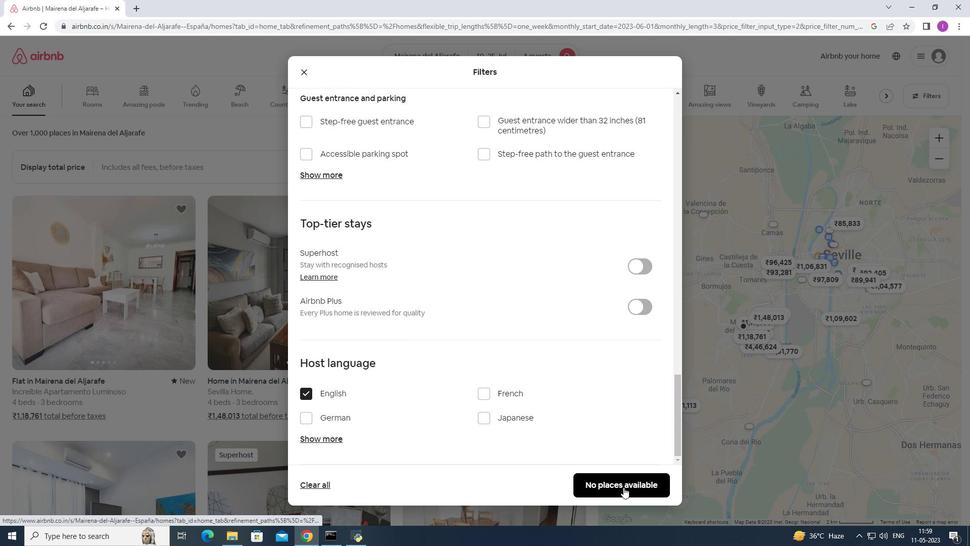 
Action: Mouse moved to (527, 484)
Screenshot: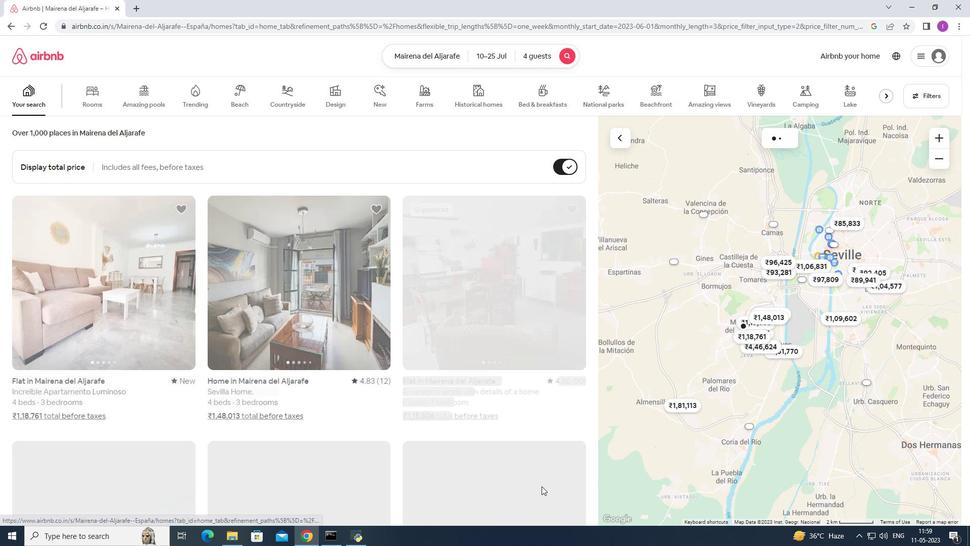
